 Task: Check the percentage active listings of gas furnace in the last 3 years.
Action: Mouse moved to (863, 194)
Screenshot: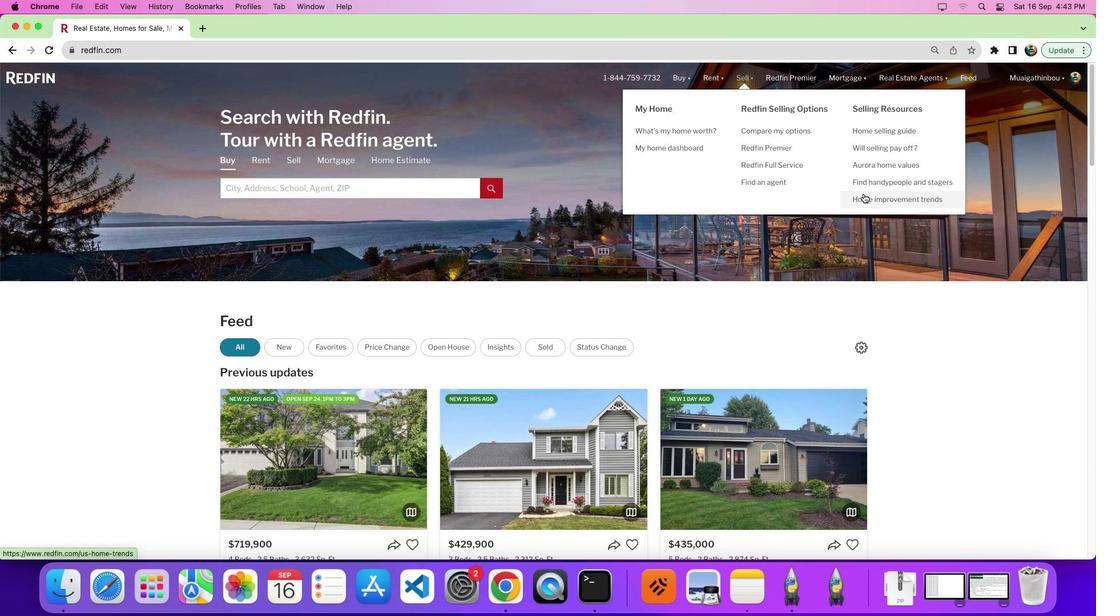 
Action: Mouse pressed left at (863, 194)
Screenshot: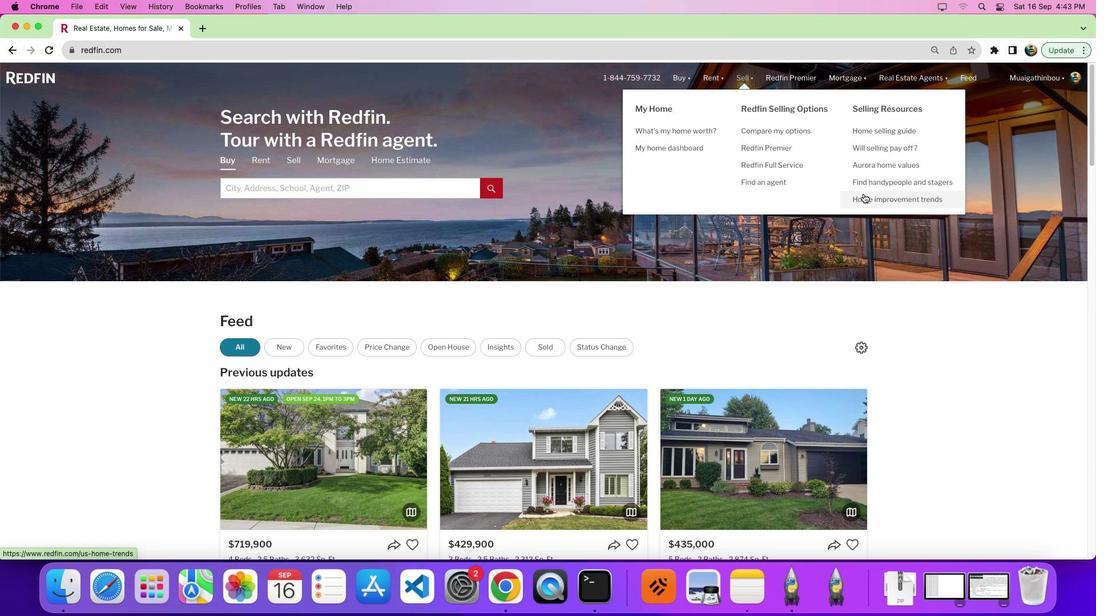 
Action: Mouse pressed left at (863, 194)
Screenshot: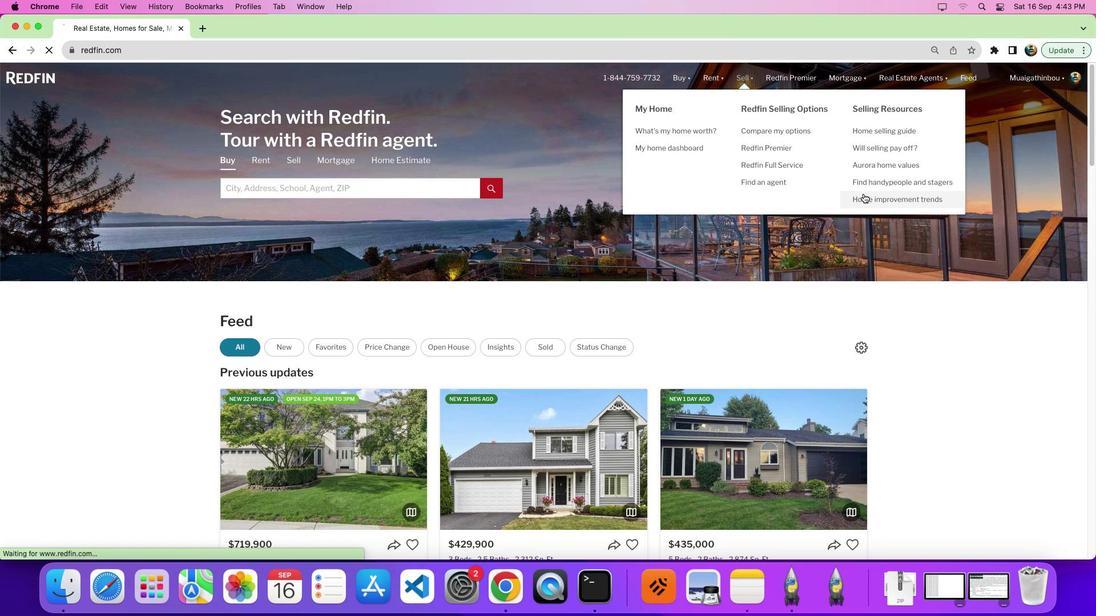 
Action: Mouse moved to (305, 218)
Screenshot: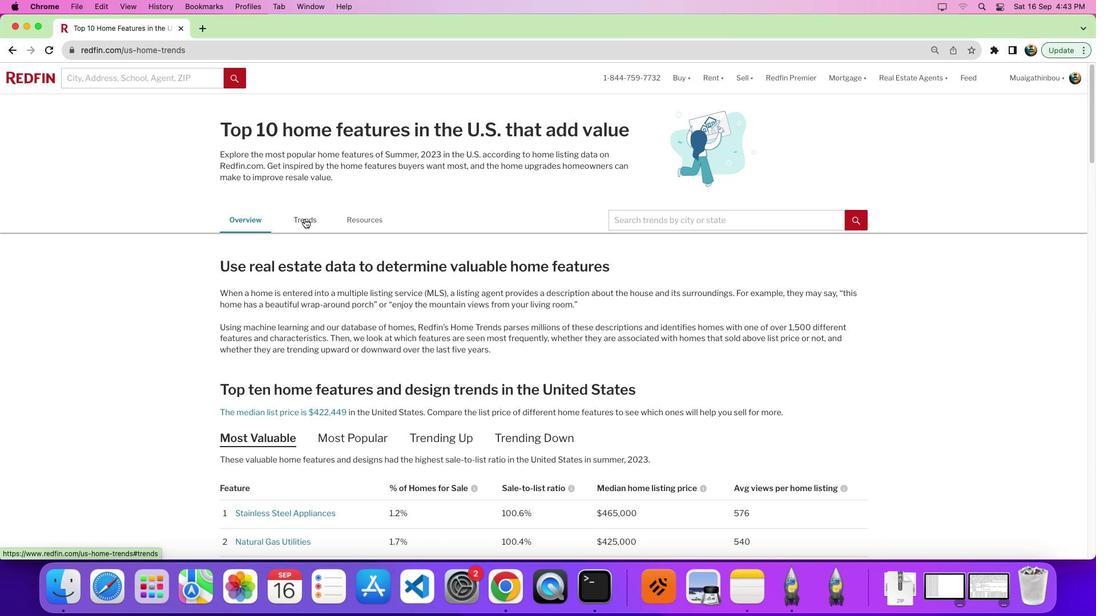 
Action: Mouse pressed left at (305, 218)
Screenshot: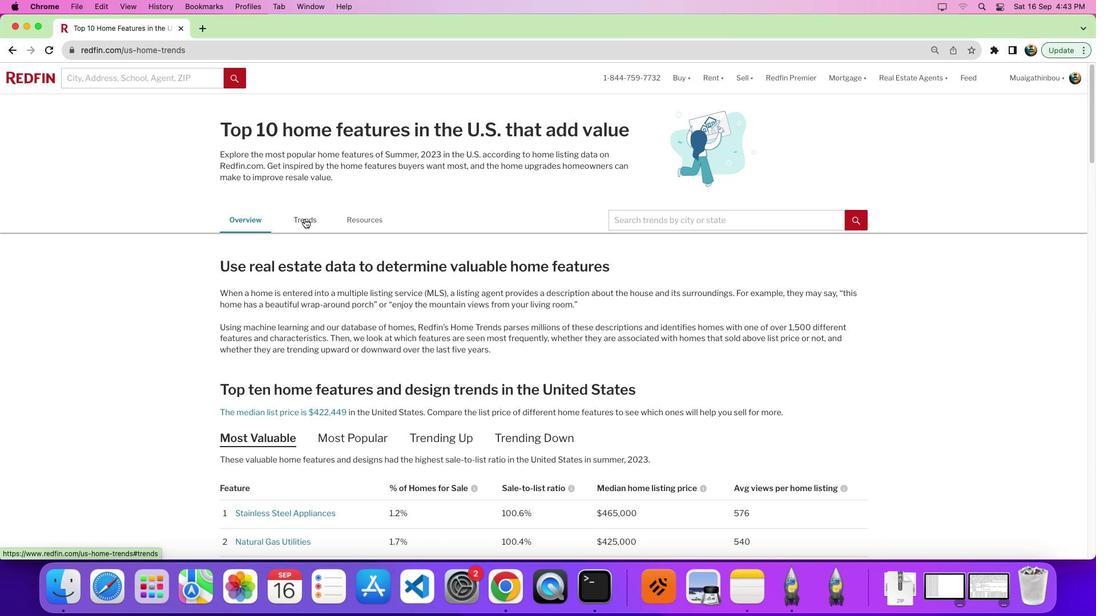 
Action: Mouse moved to (586, 305)
Screenshot: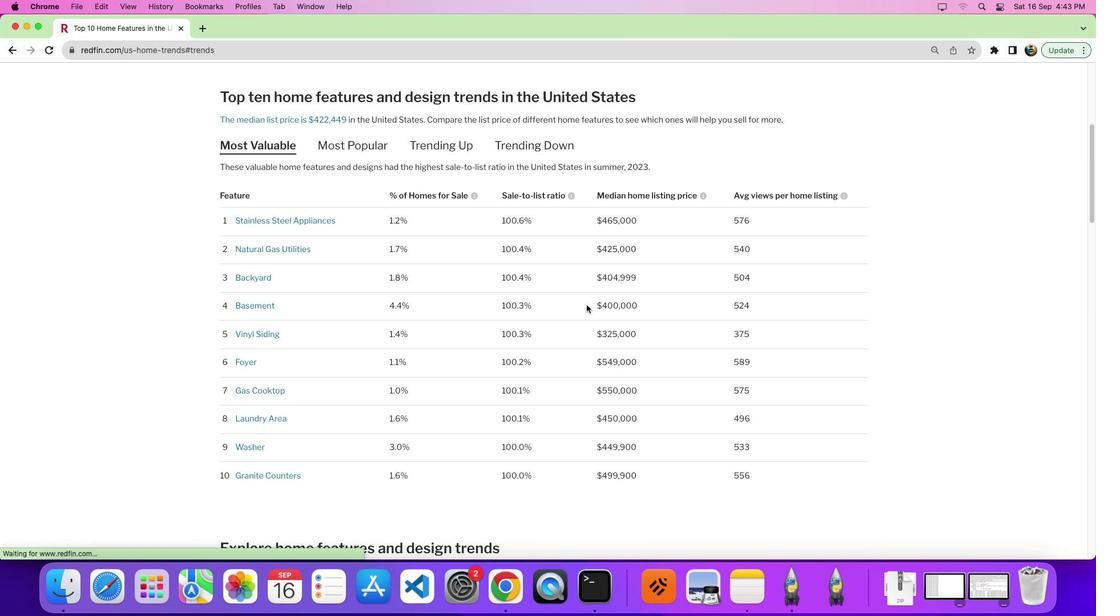 
Action: Mouse scrolled (586, 305) with delta (0, 0)
Screenshot: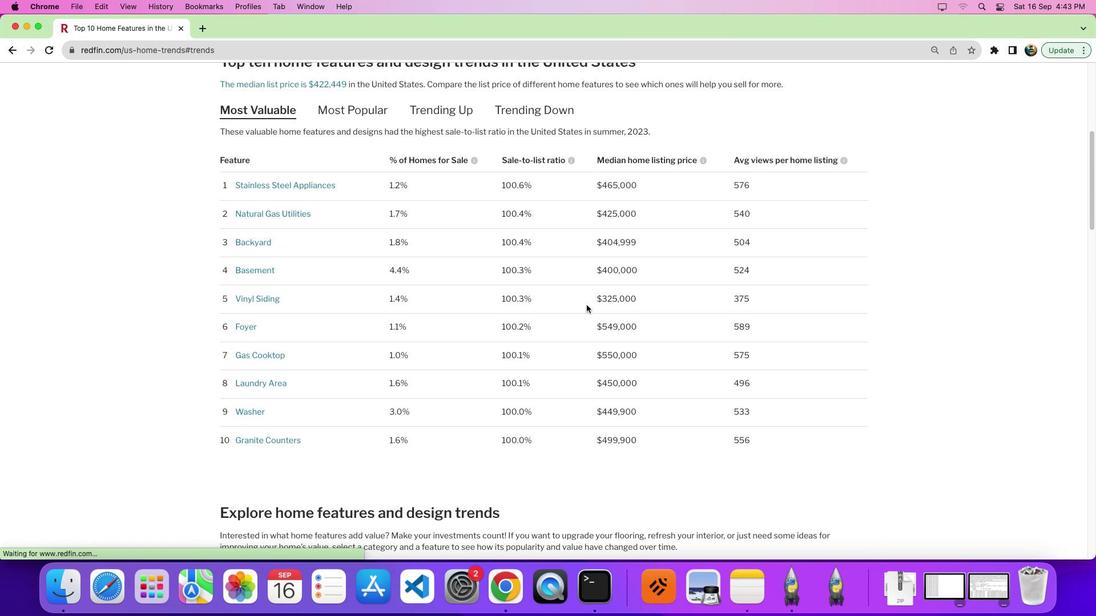 
Action: Mouse scrolled (586, 305) with delta (0, 0)
Screenshot: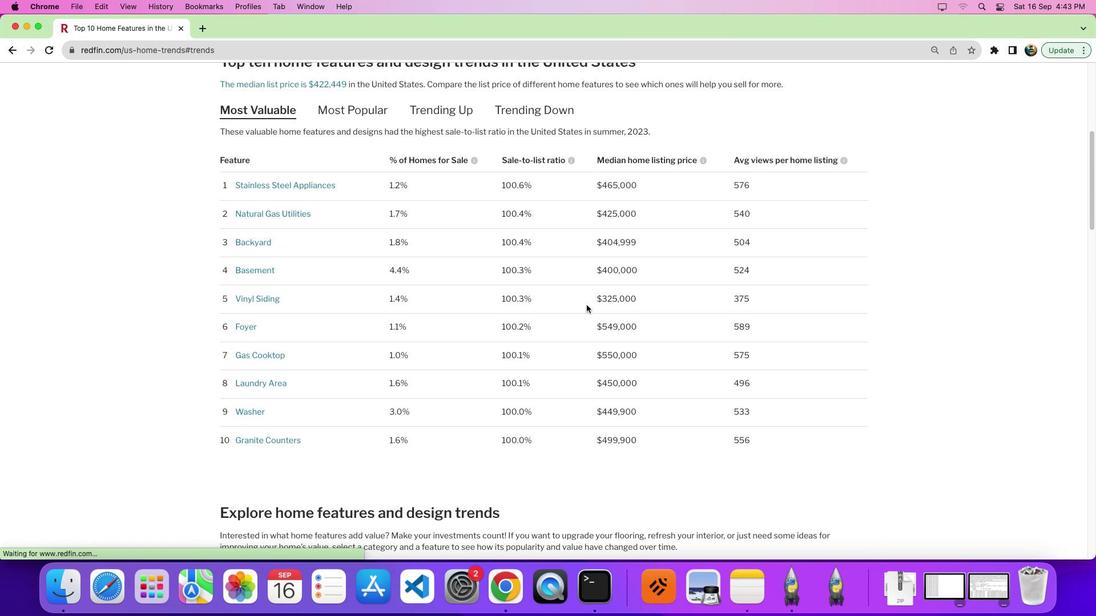 
Action: Mouse scrolled (586, 305) with delta (0, -4)
Screenshot: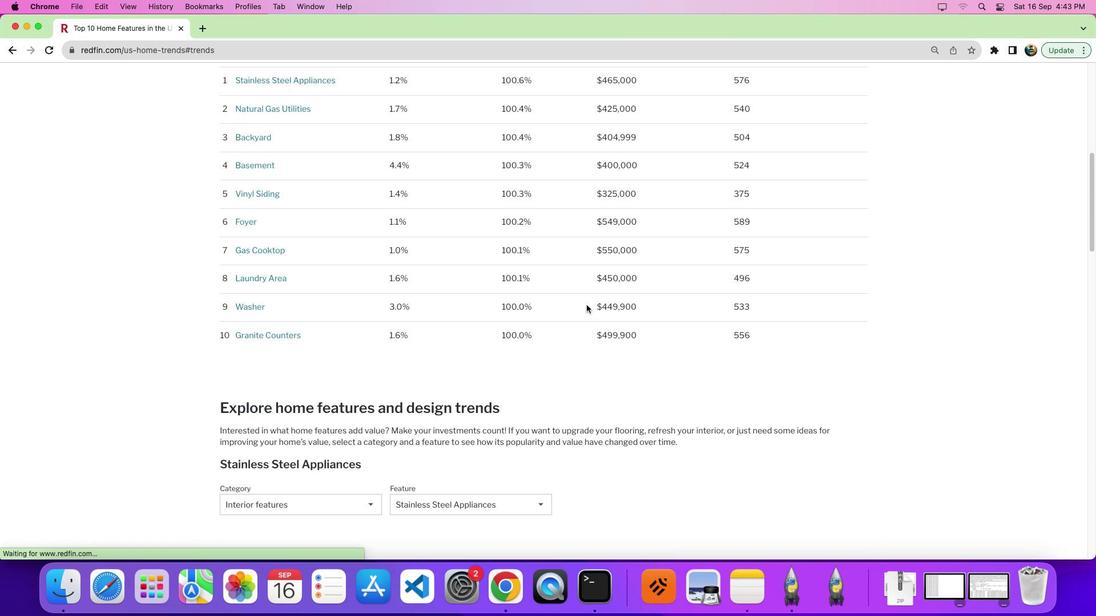 
Action: Mouse moved to (587, 305)
Screenshot: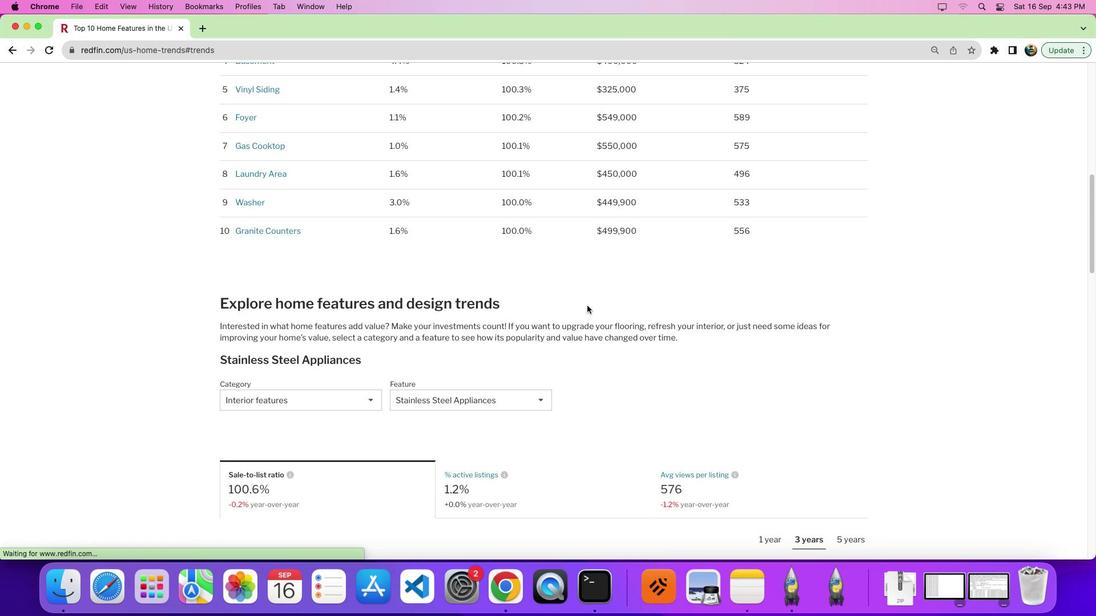 
Action: Mouse scrolled (587, 305) with delta (0, 0)
Screenshot: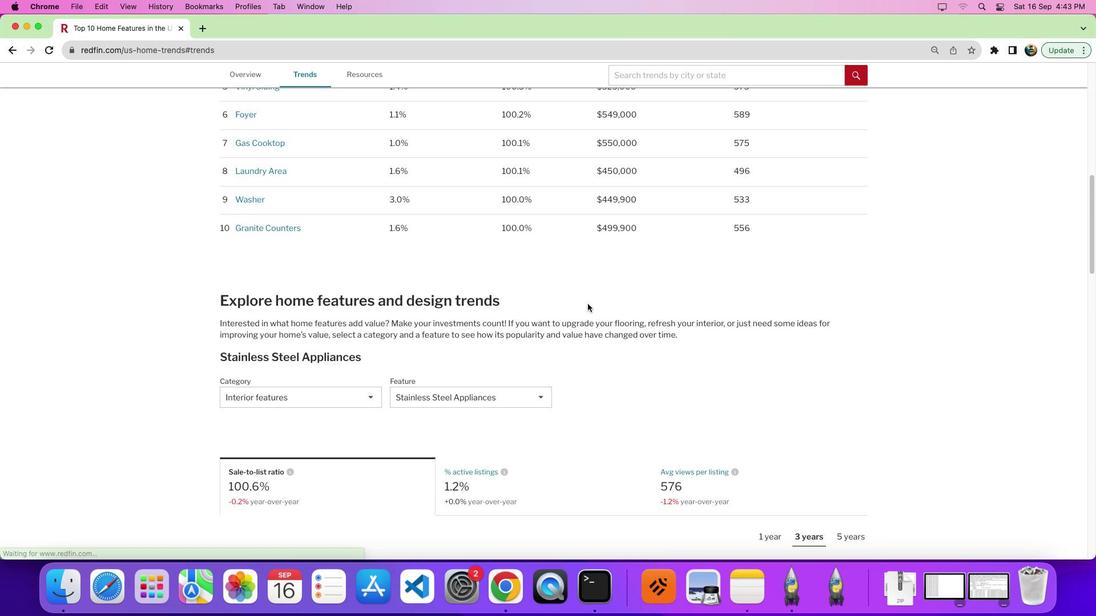 
Action: Mouse scrolled (587, 305) with delta (0, 0)
Screenshot: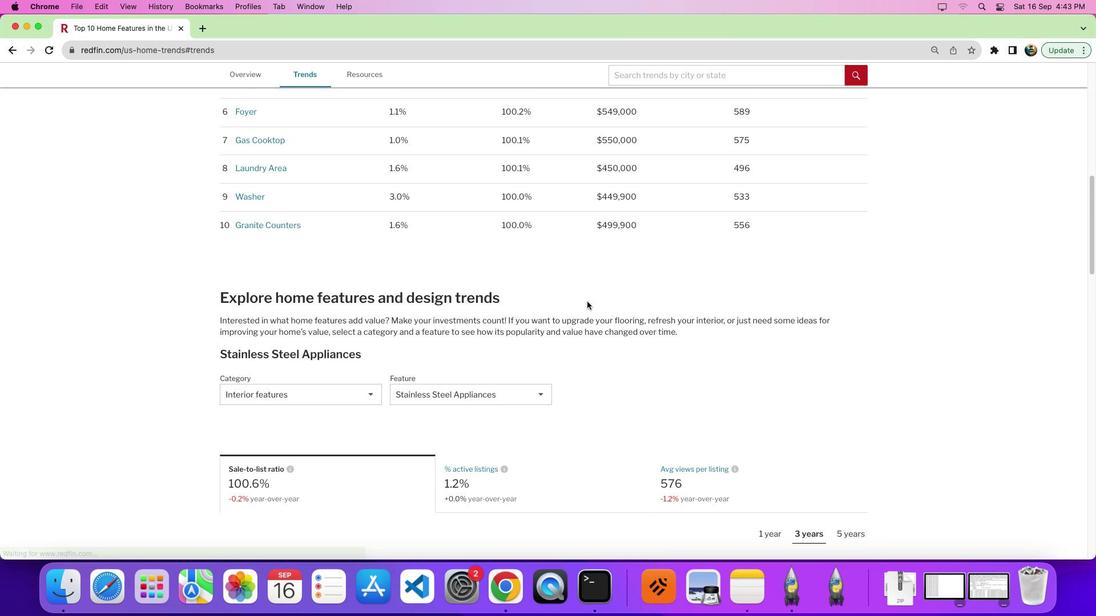 
Action: Mouse moved to (587, 303)
Screenshot: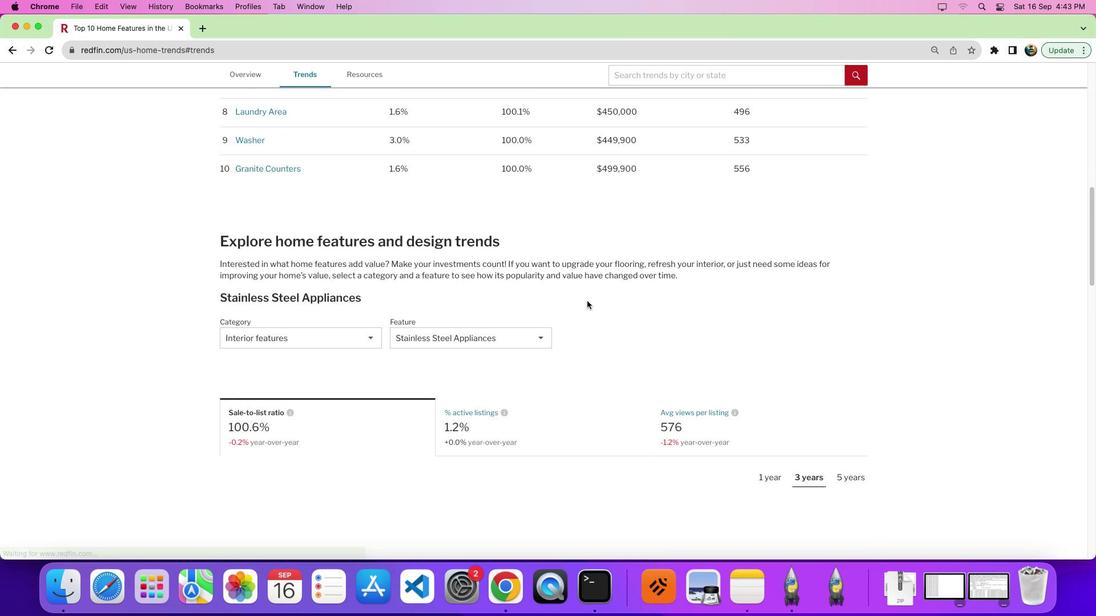 
Action: Mouse scrolled (587, 303) with delta (0, -3)
Screenshot: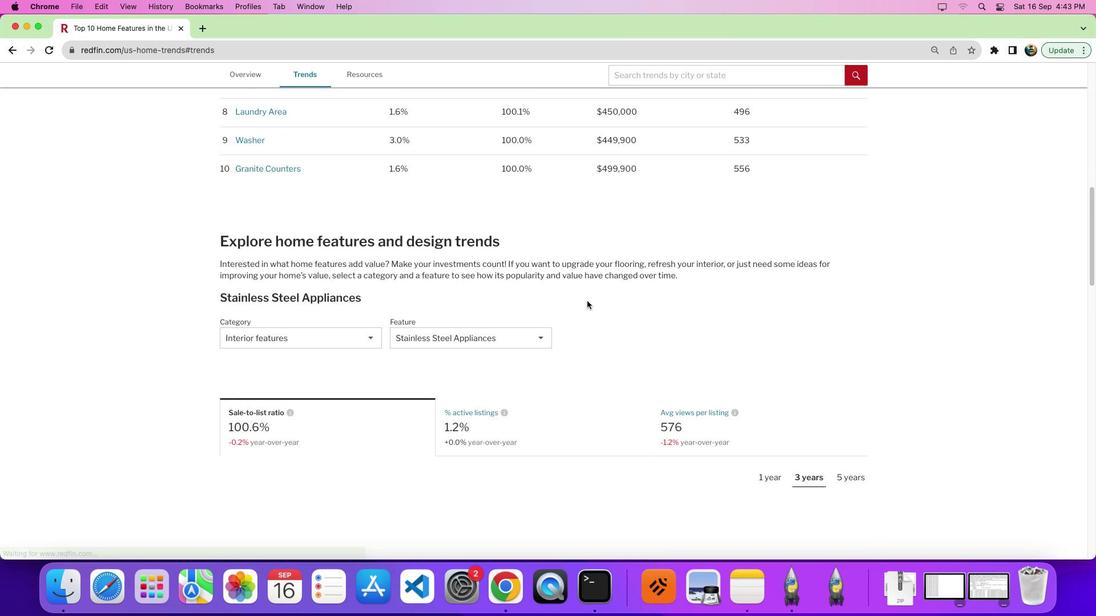 
Action: Mouse moved to (500, 298)
Screenshot: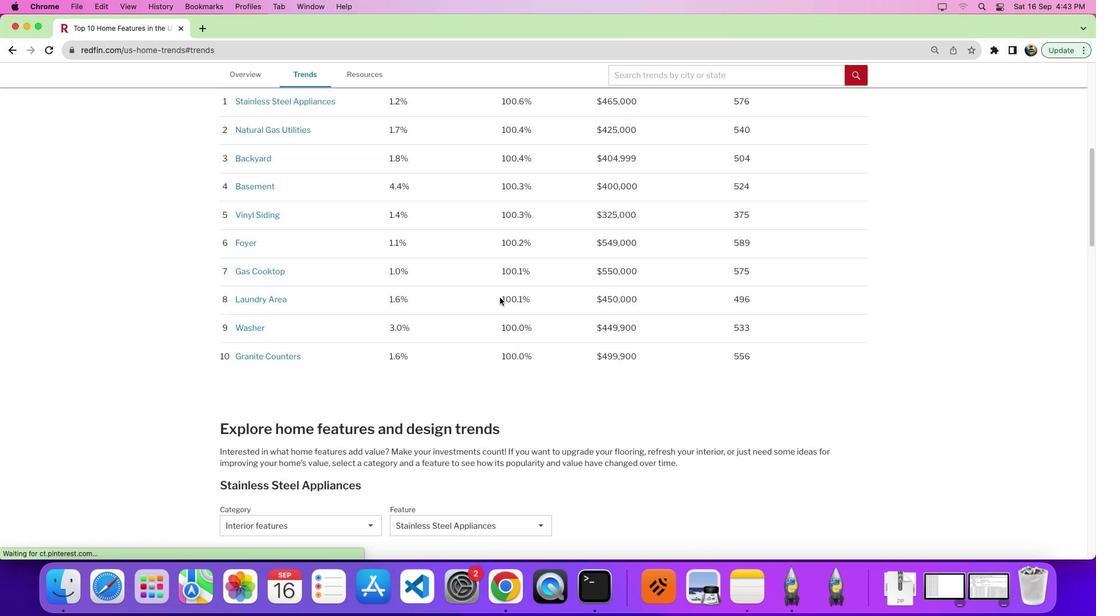 
Action: Mouse scrolled (500, 298) with delta (0, 0)
Screenshot: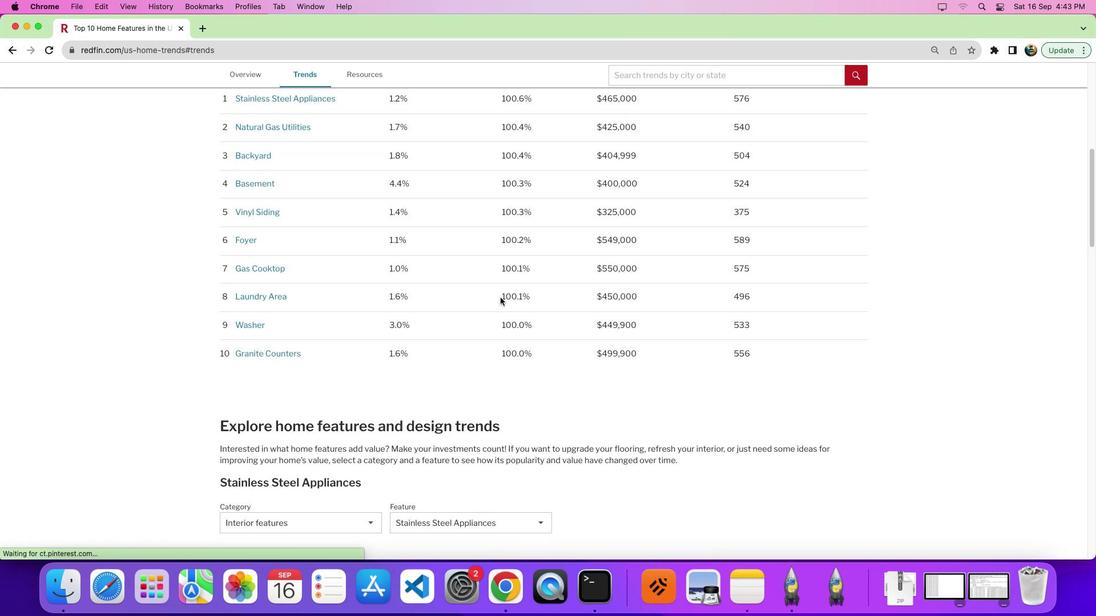 
Action: Mouse scrolled (500, 298) with delta (0, 0)
Screenshot: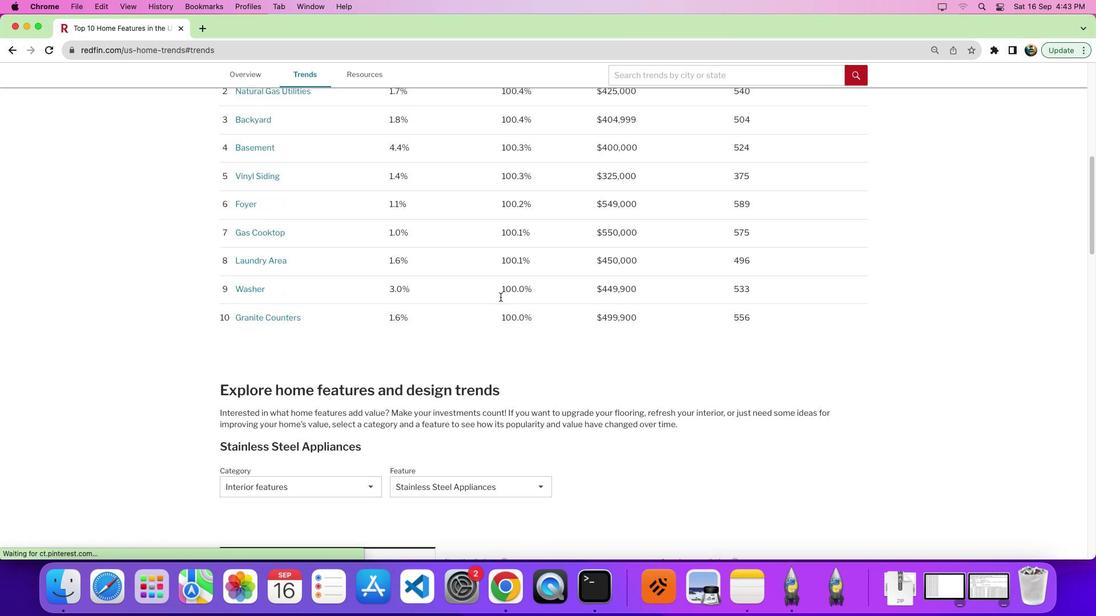 
Action: Mouse scrolled (500, 298) with delta (0, -4)
Screenshot: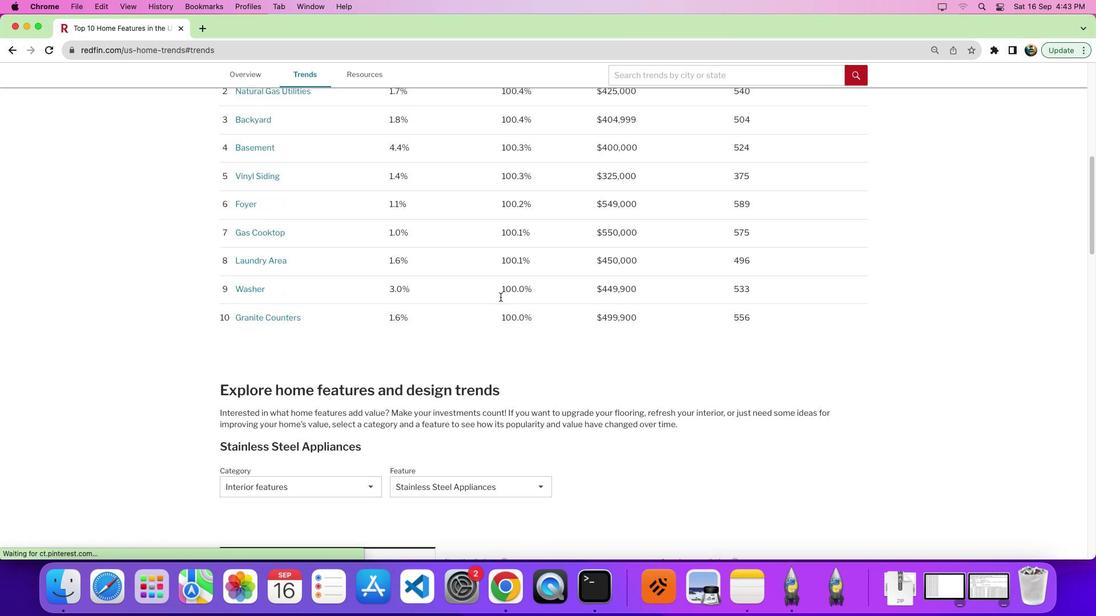 
Action: Mouse moved to (500, 297)
Screenshot: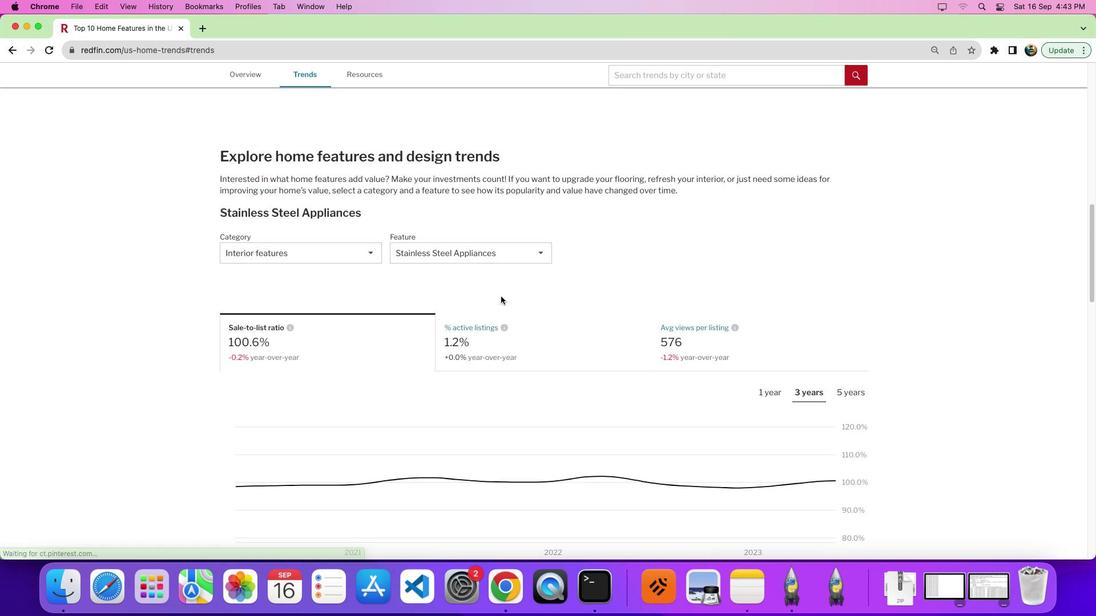 
Action: Mouse scrolled (500, 297) with delta (0, -6)
Screenshot: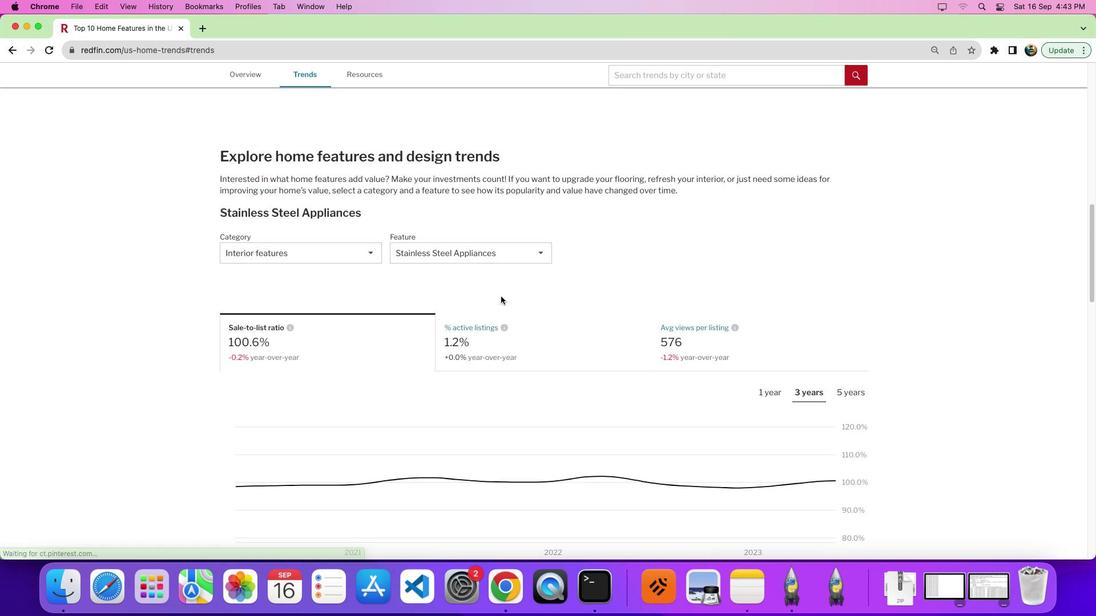 
Action: Mouse moved to (516, 289)
Screenshot: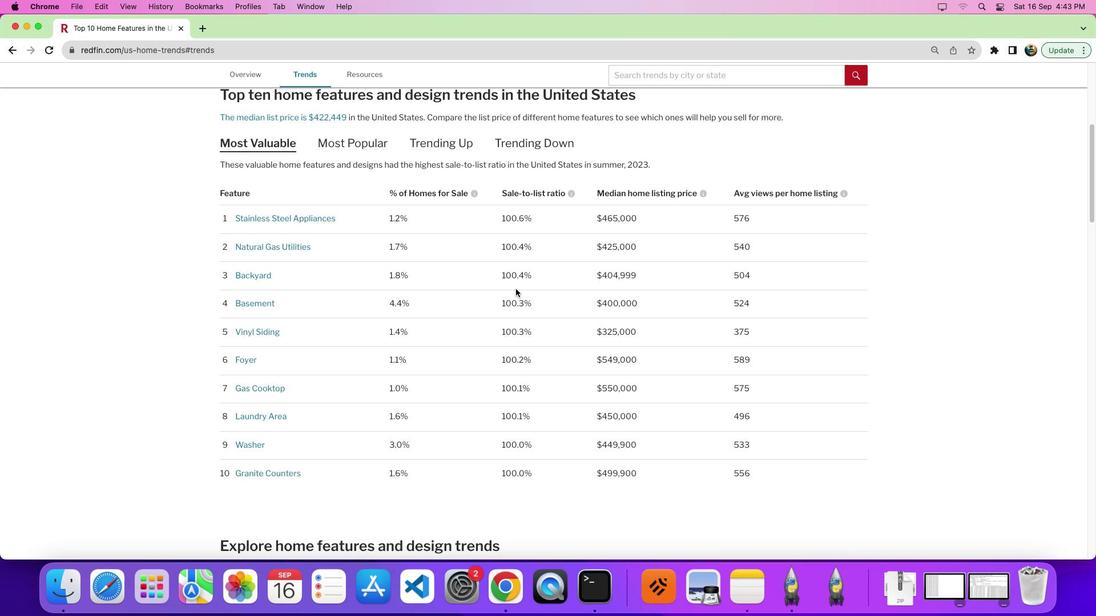 
Action: Mouse scrolled (516, 289) with delta (0, 0)
Screenshot: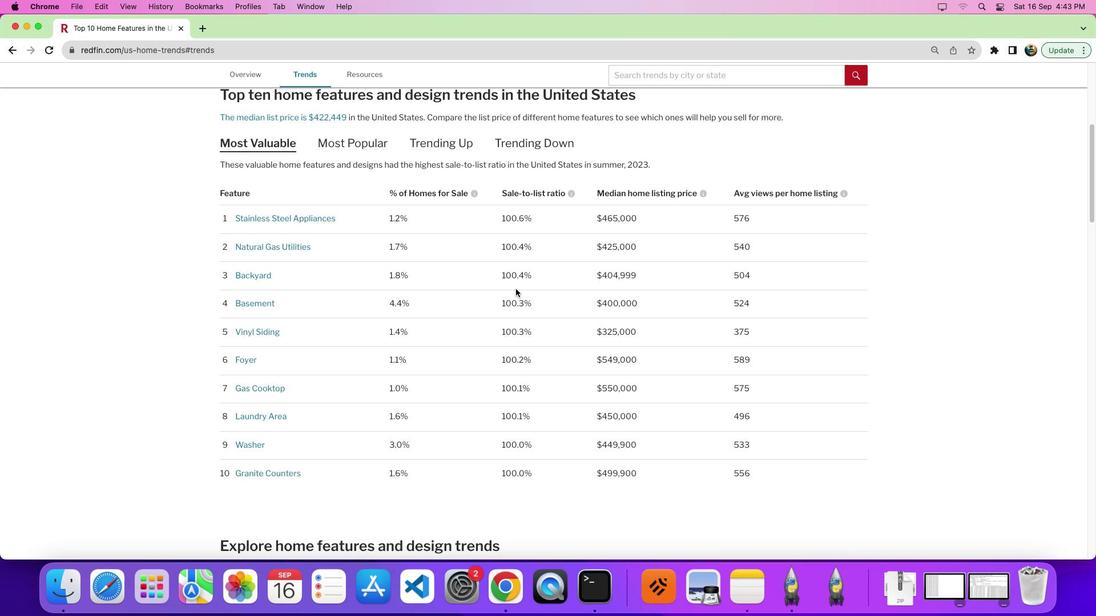 
Action: Mouse moved to (516, 289)
Screenshot: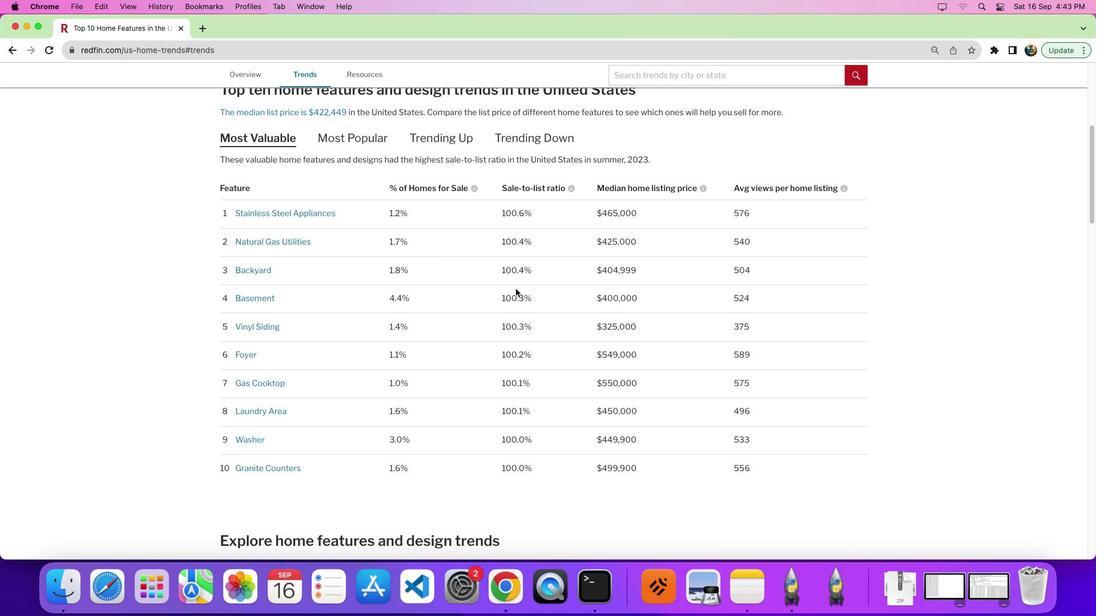 
Action: Mouse scrolled (516, 289) with delta (0, 0)
Screenshot: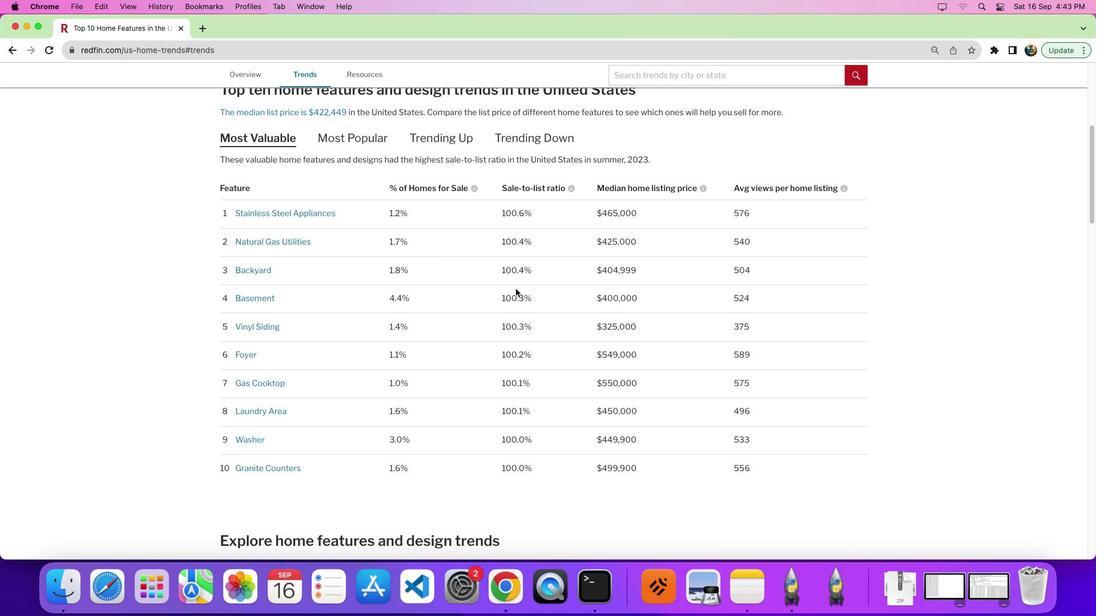 
Action: Mouse moved to (516, 289)
Screenshot: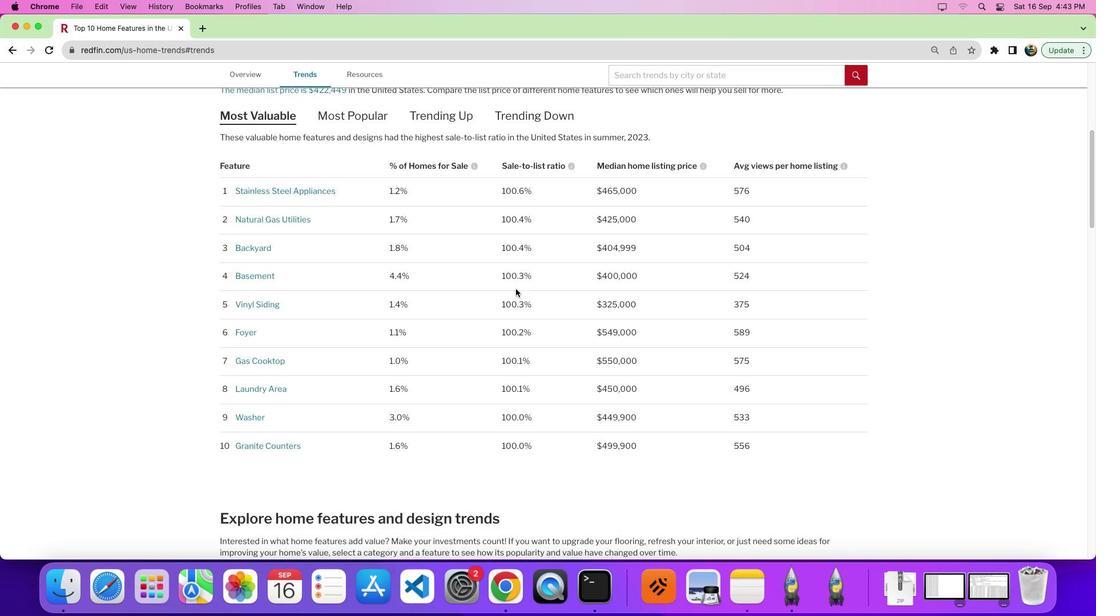 
Action: Mouse scrolled (516, 289) with delta (0, -1)
Screenshot: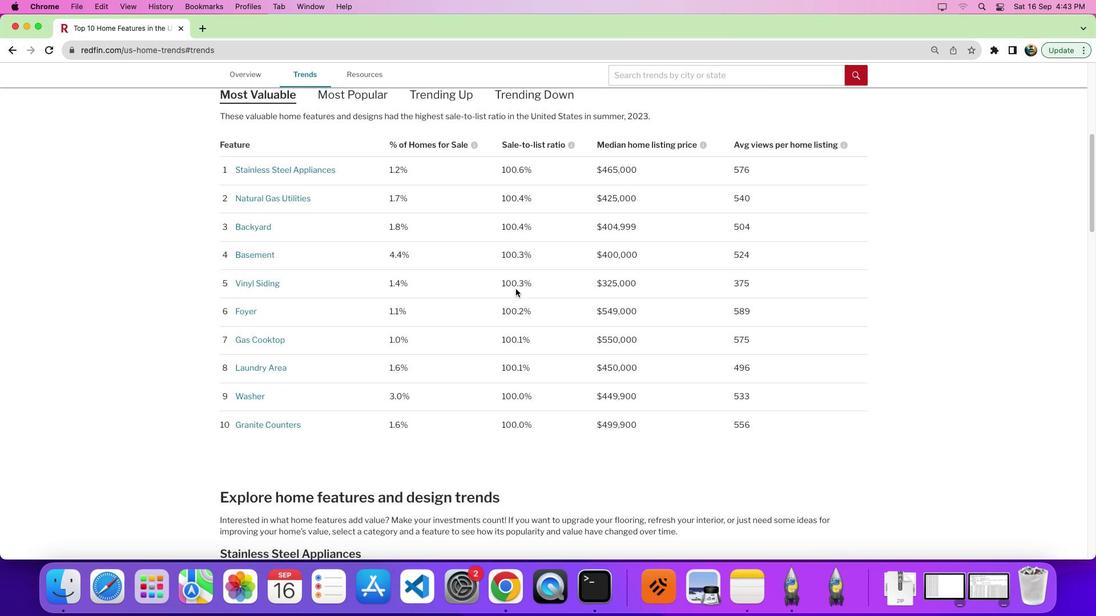 
Action: Mouse scrolled (516, 289) with delta (0, 0)
Screenshot: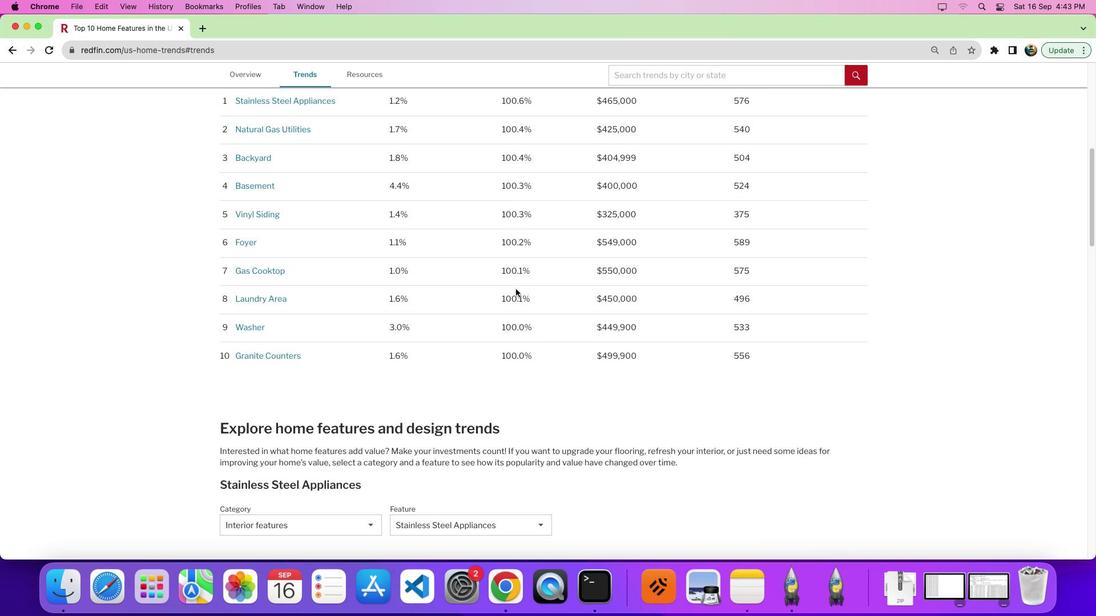 
Action: Mouse scrolled (516, 289) with delta (0, 0)
Screenshot: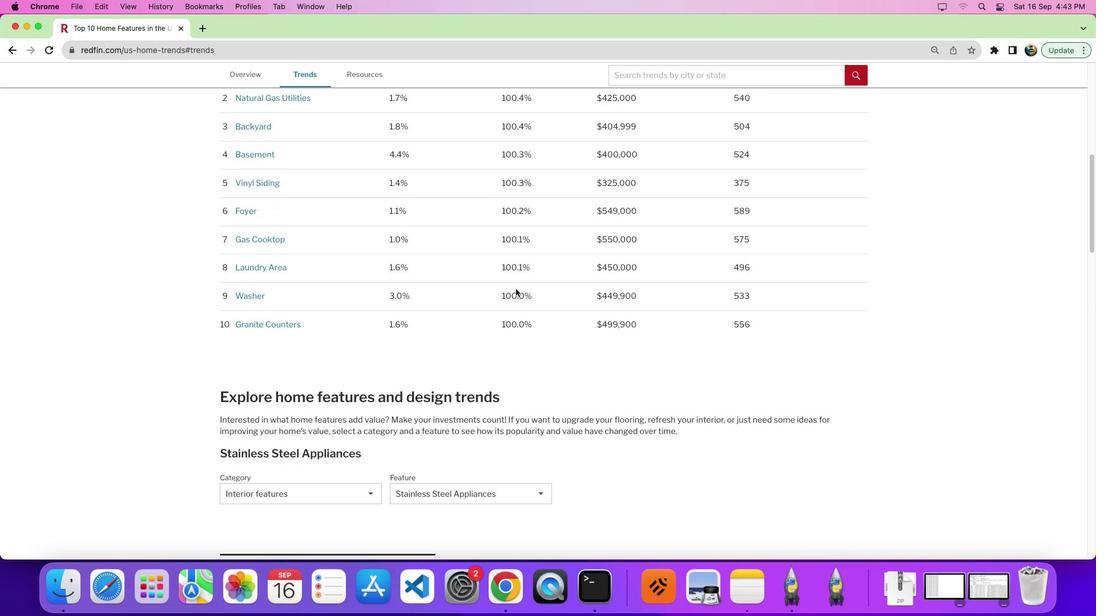
Action: Mouse scrolled (516, 289) with delta (0, -3)
Screenshot: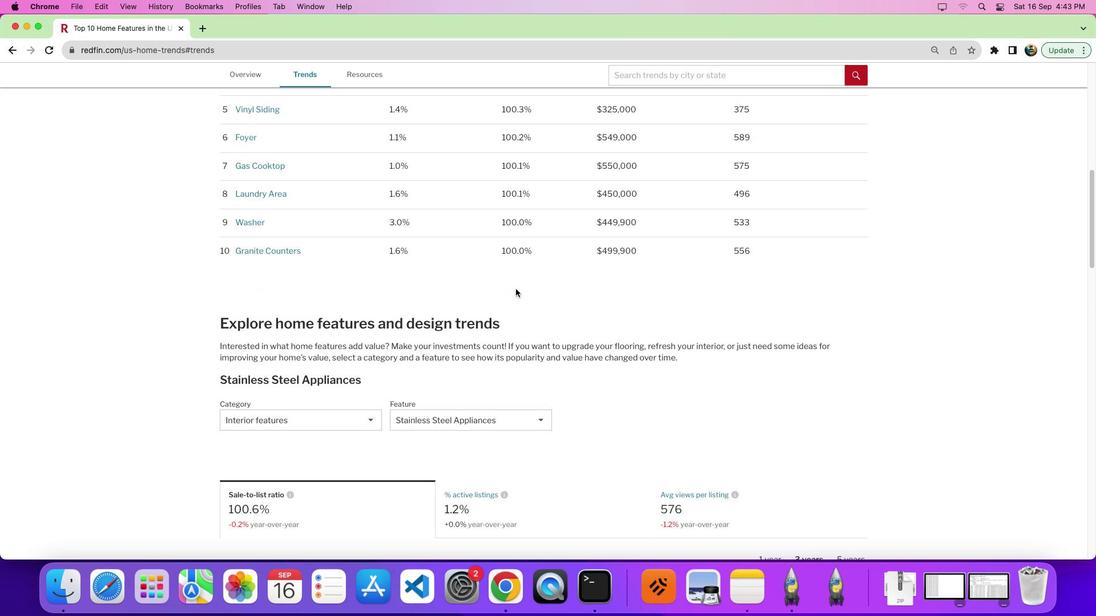 
Action: Mouse moved to (500, 329)
Screenshot: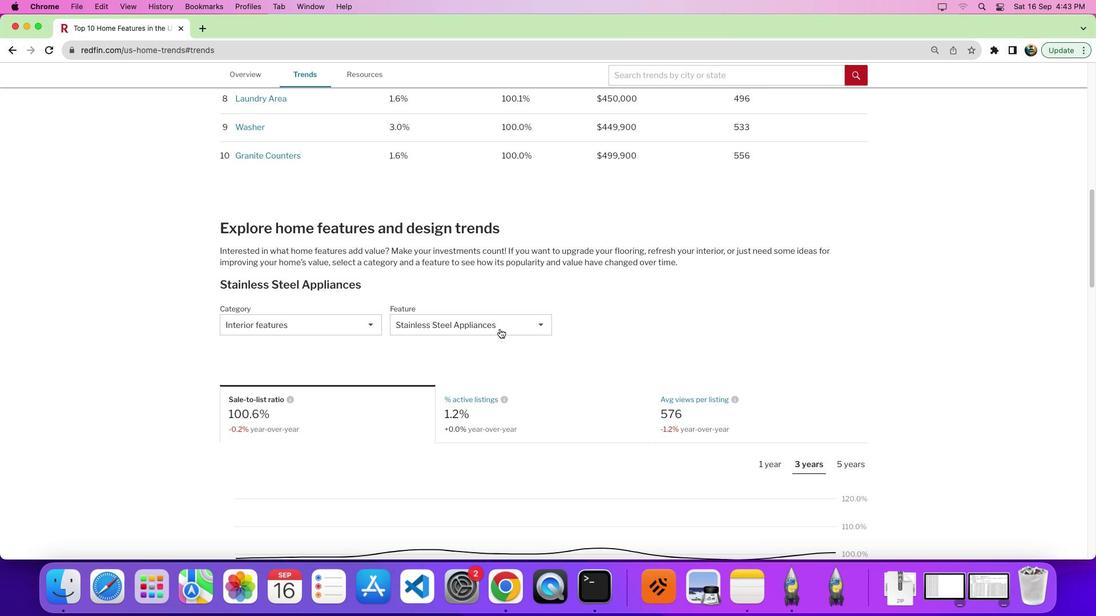 
Action: Mouse pressed left at (500, 329)
Screenshot: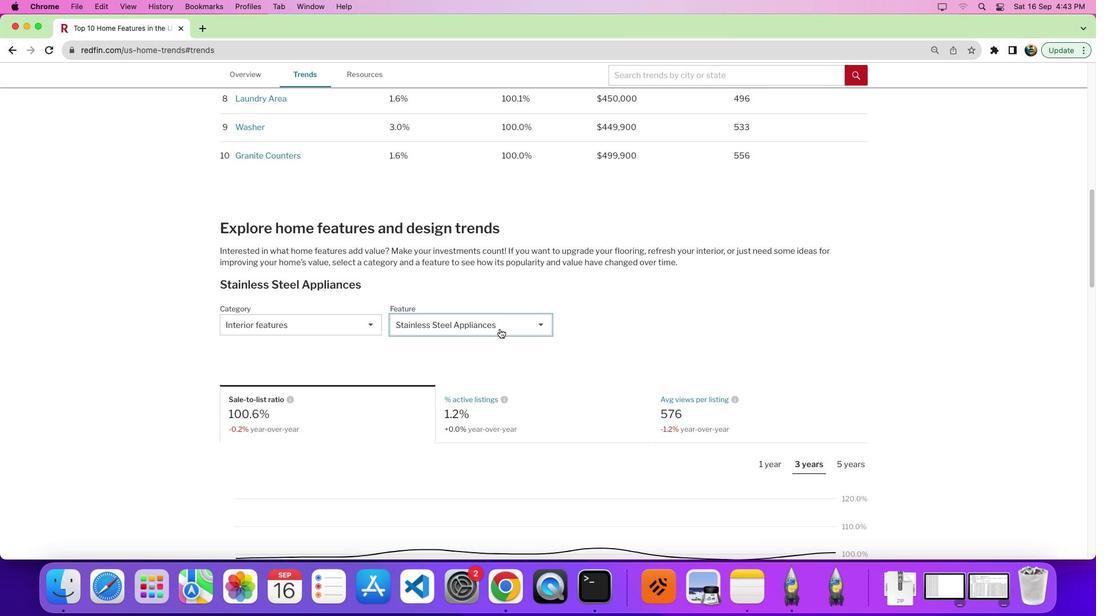 
Action: Mouse moved to (548, 421)
Screenshot: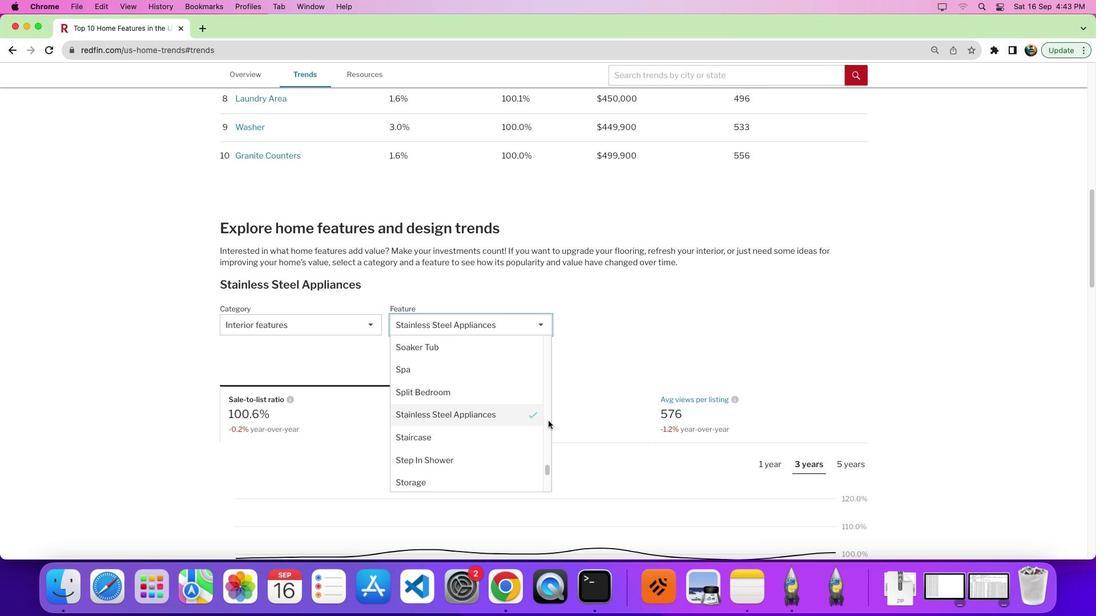 
Action: Mouse pressed left at (548, 421)
Screenshot: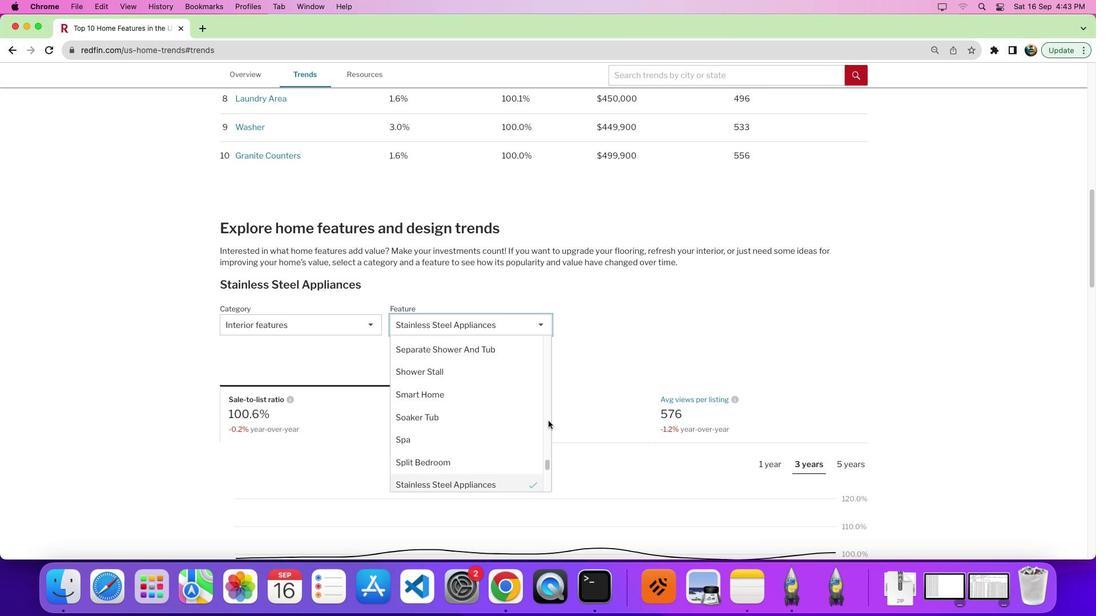 
Action: Mouse moved to (446, 362)
Screenshot: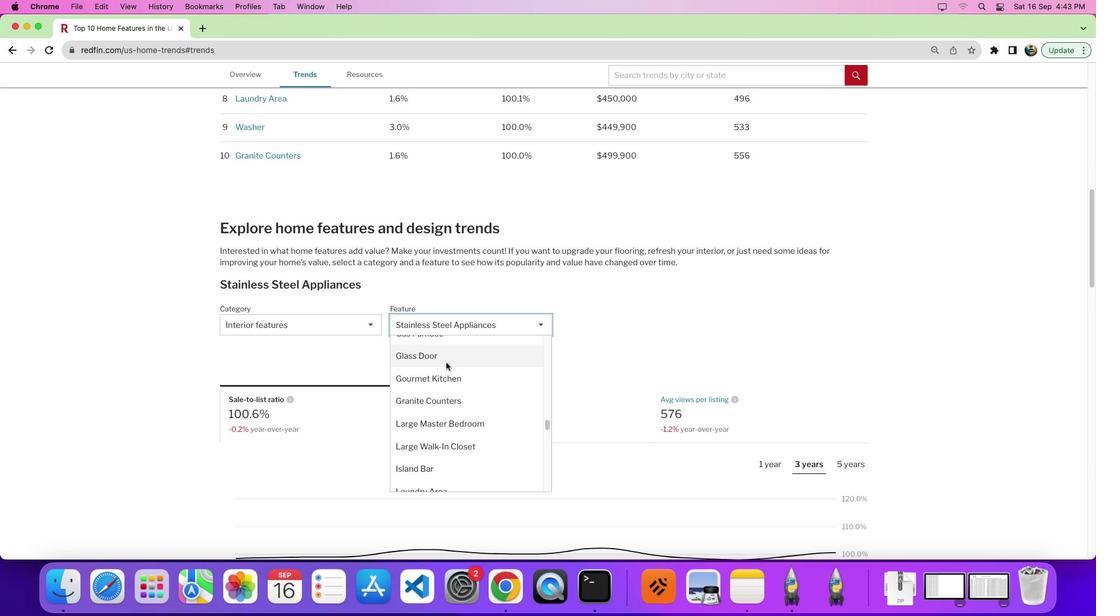 
Action: Mouse scrolled (446, 362) with delta (0, 0)
Screenshot: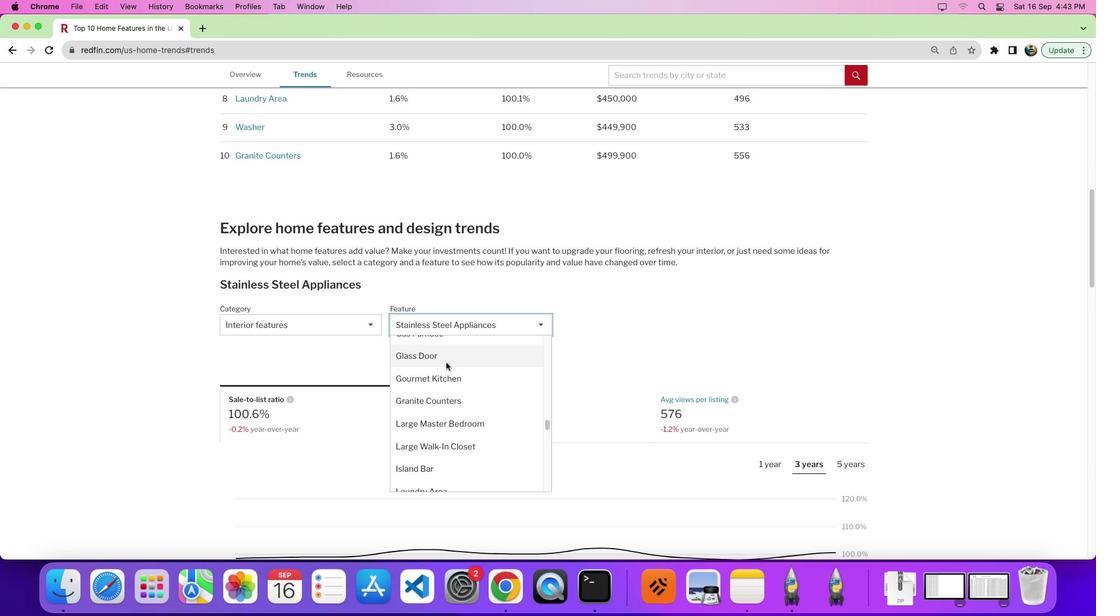 
Action: Mouse scrolled (446, 362) with delta (0, 0)
Screenshot: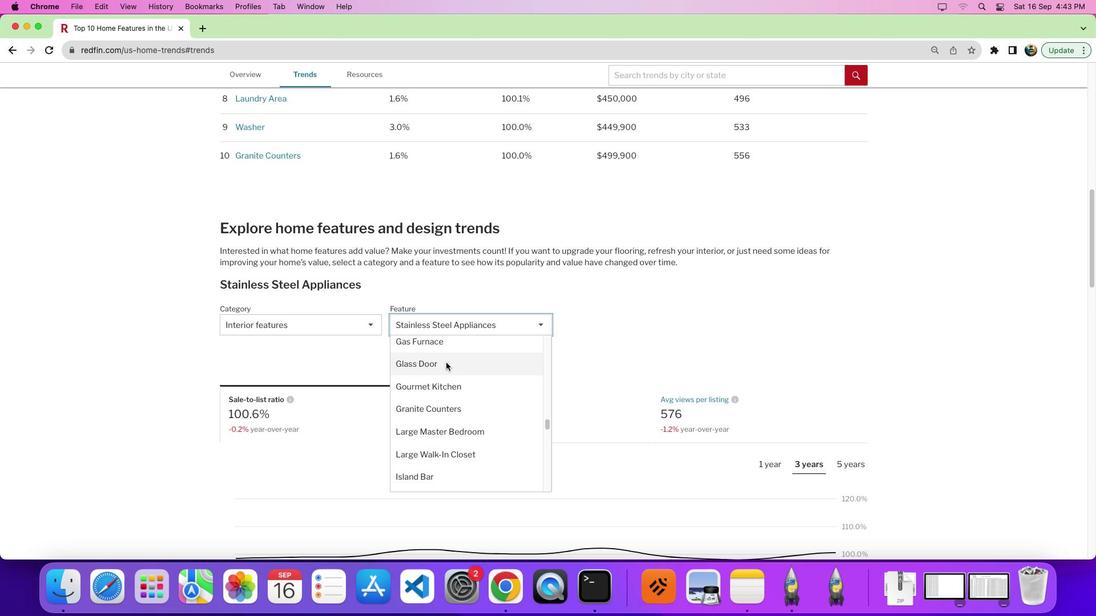 
Action: Mouse moved to (448, 373)
Screenshot: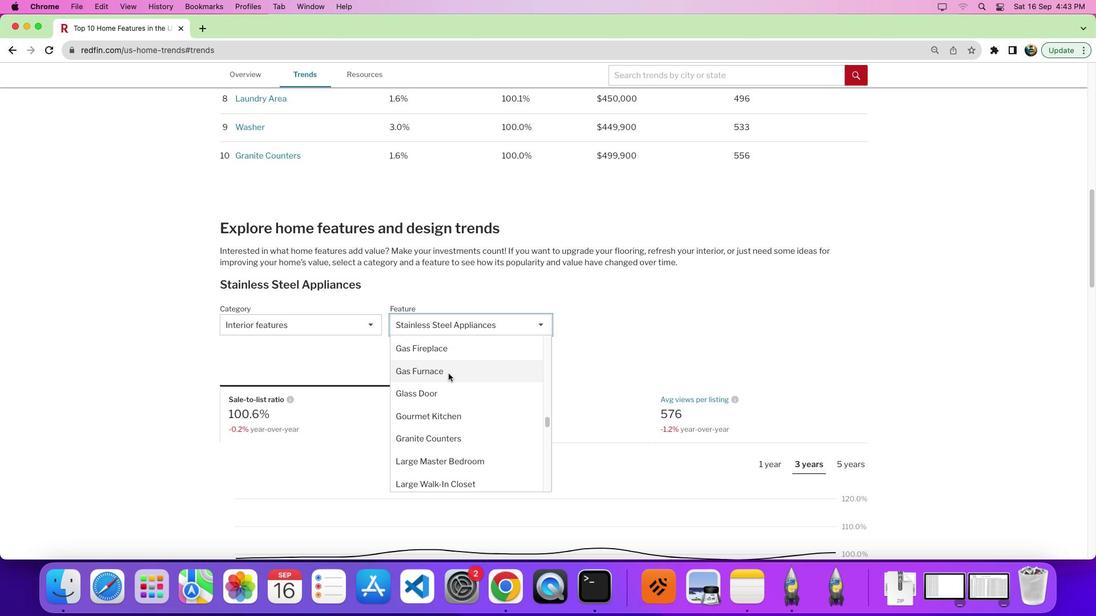 
Action: Mouse scrolled (448, 373) with delta (0, 0)
Screenshot: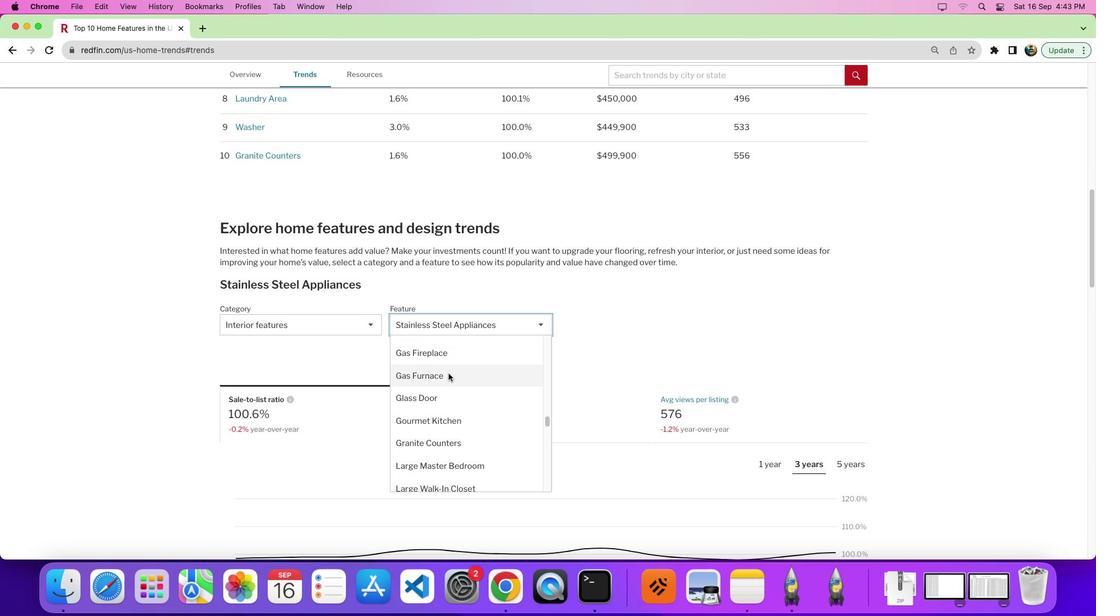 
Action: Mouse scrolled (448, 373) with delta (0, 0)
Screenshot: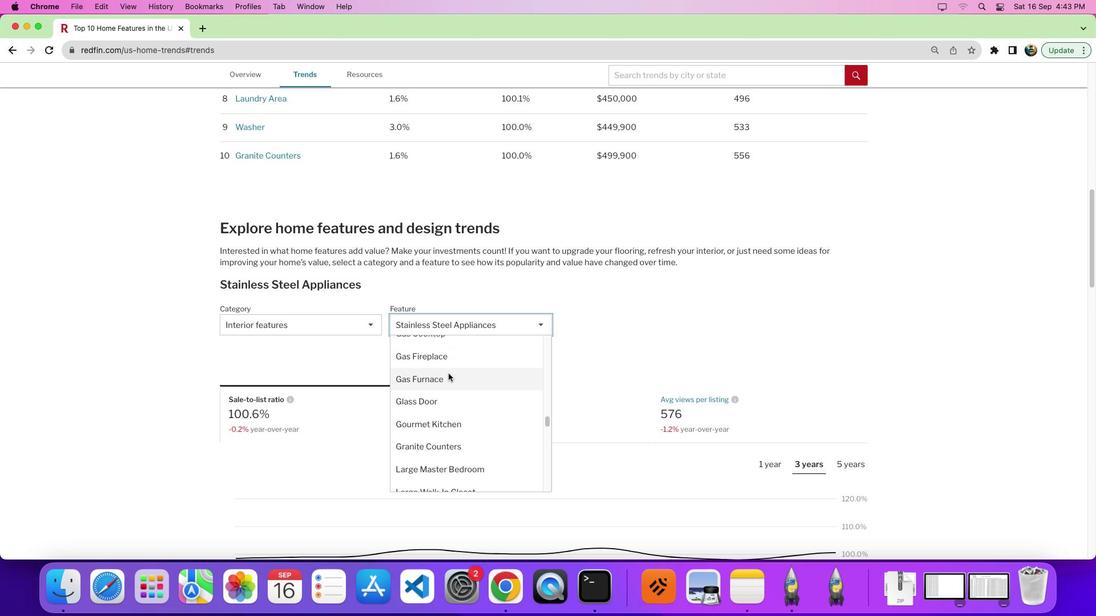 
Action: Mouse moved to (449, 403)
Screenshot: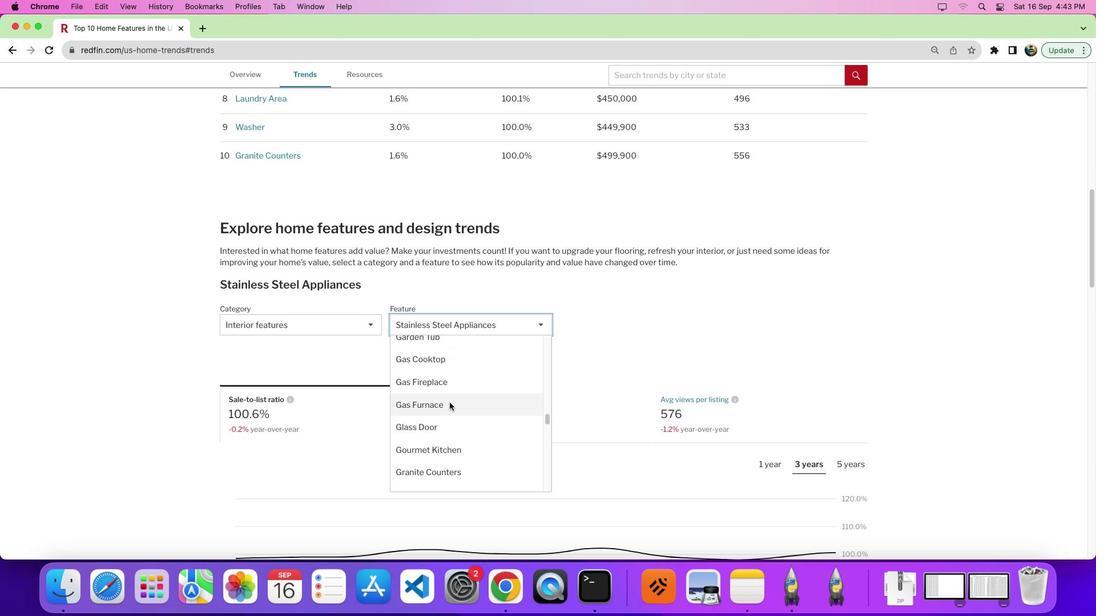 
Action: Mouse pressed left at (449, 403)
Screenshot: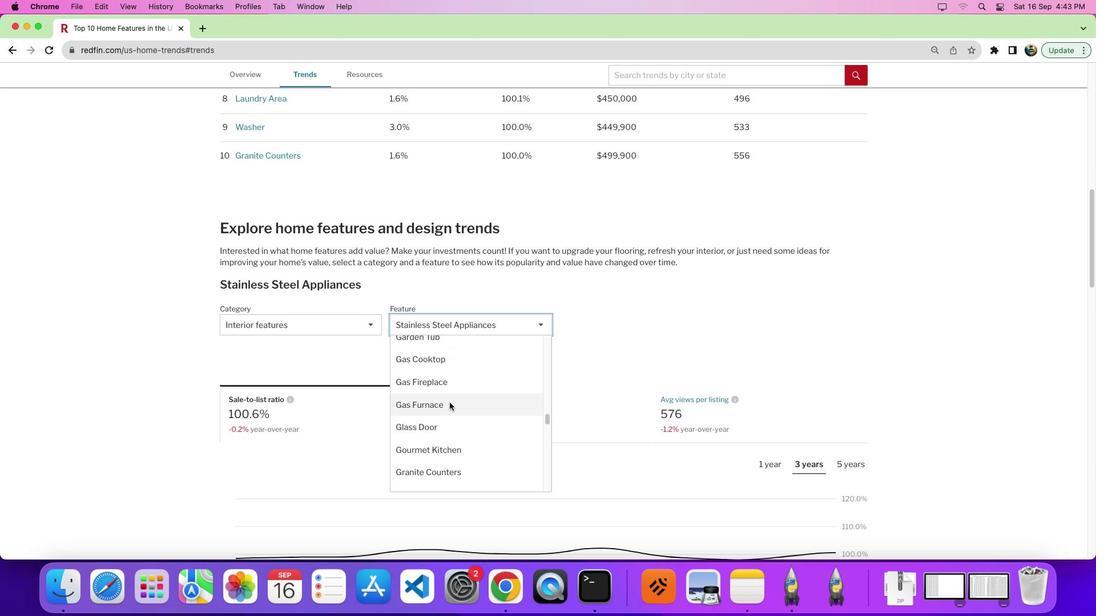 
Action: Mouse moved to (594, 343)
Screenshot: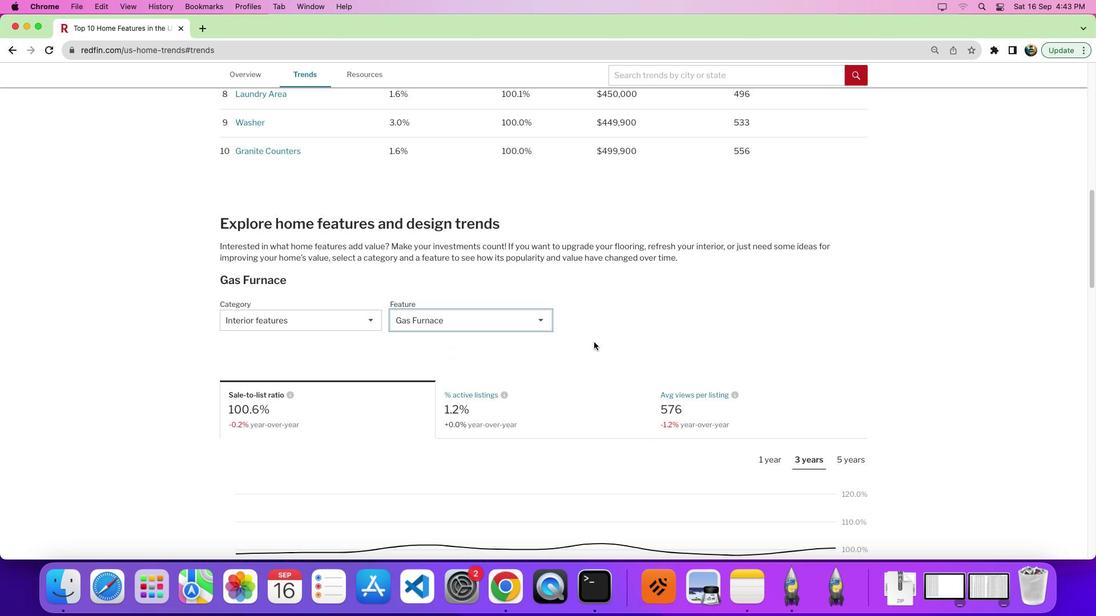 
Action: Mouse scrolled (594, 343) with delta (0, 0)
Screenshot: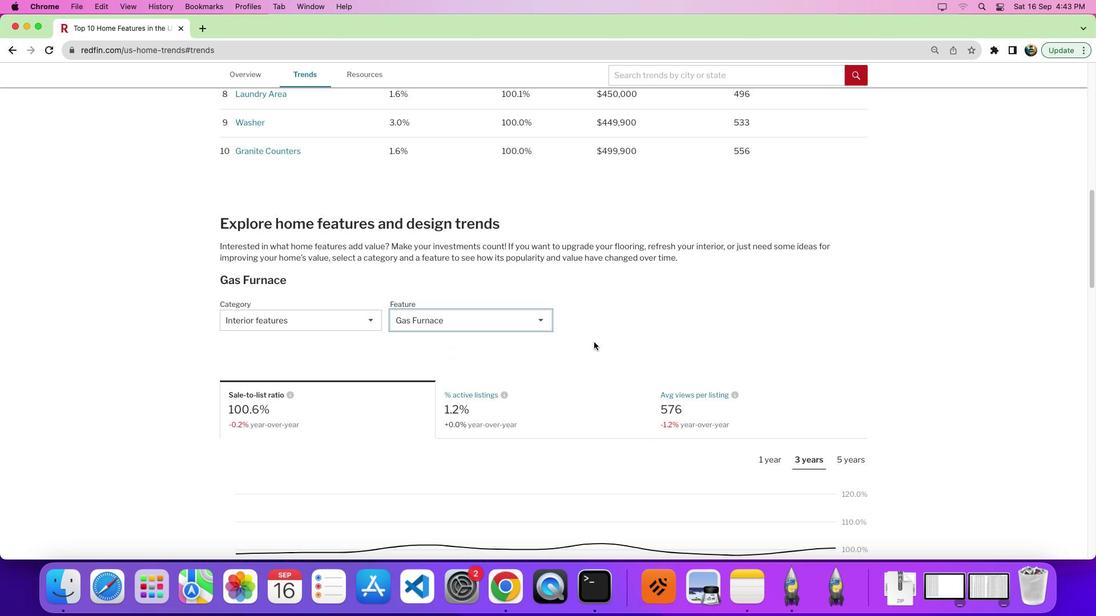 
Action: Mouse moved to (594, 342)
Screenshot: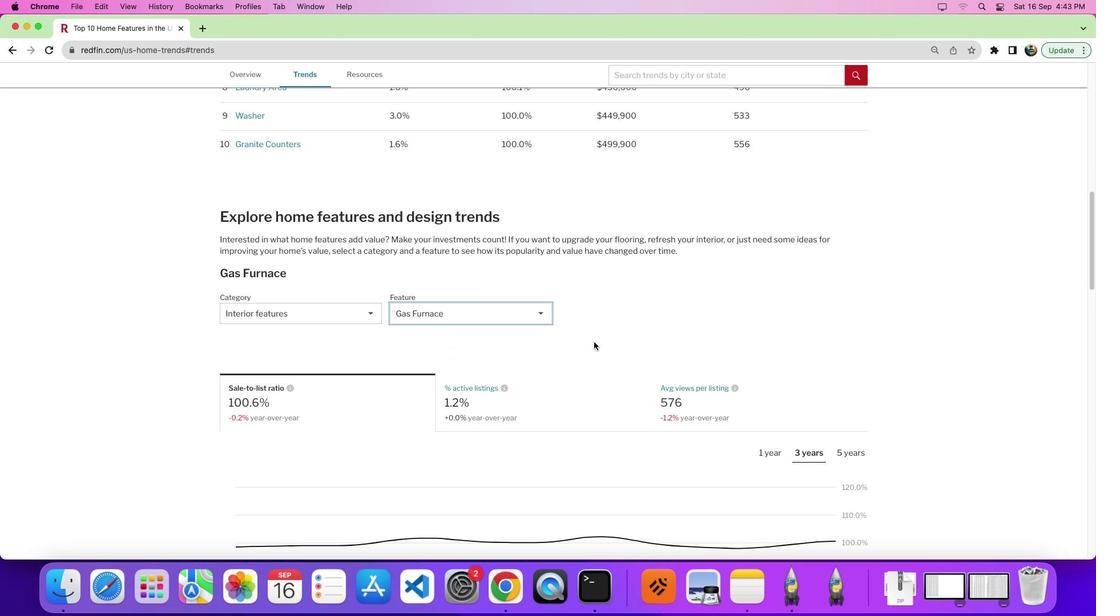 
Action: Mouse scrolled (594, 342) with delta (0, 0)
Screenshot: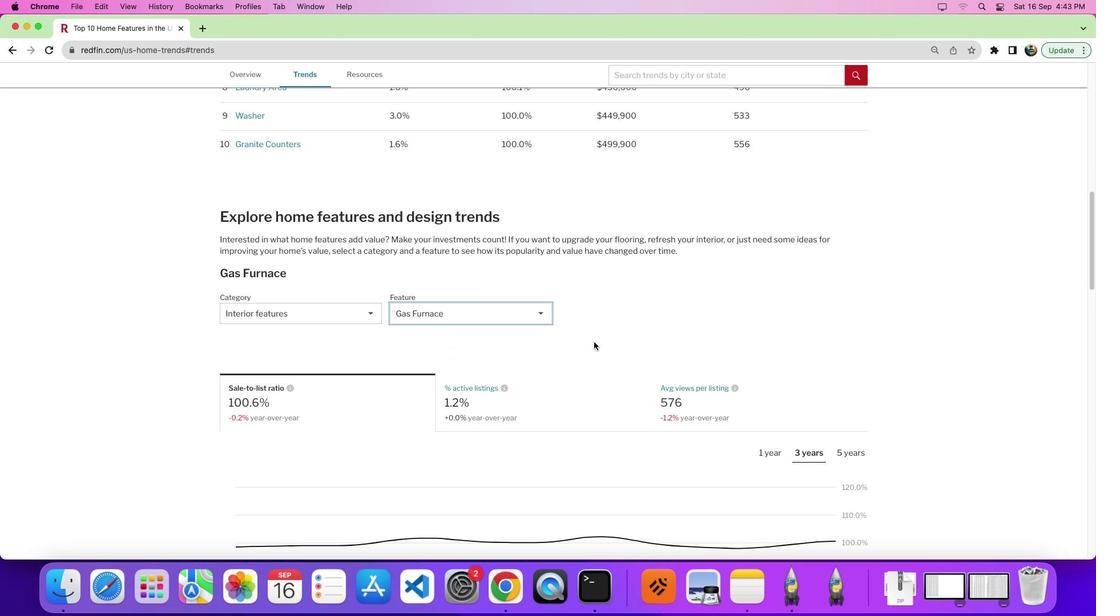 
Action: Mouse scrolled (594, 342) with delta (0, 0)
Screenshot: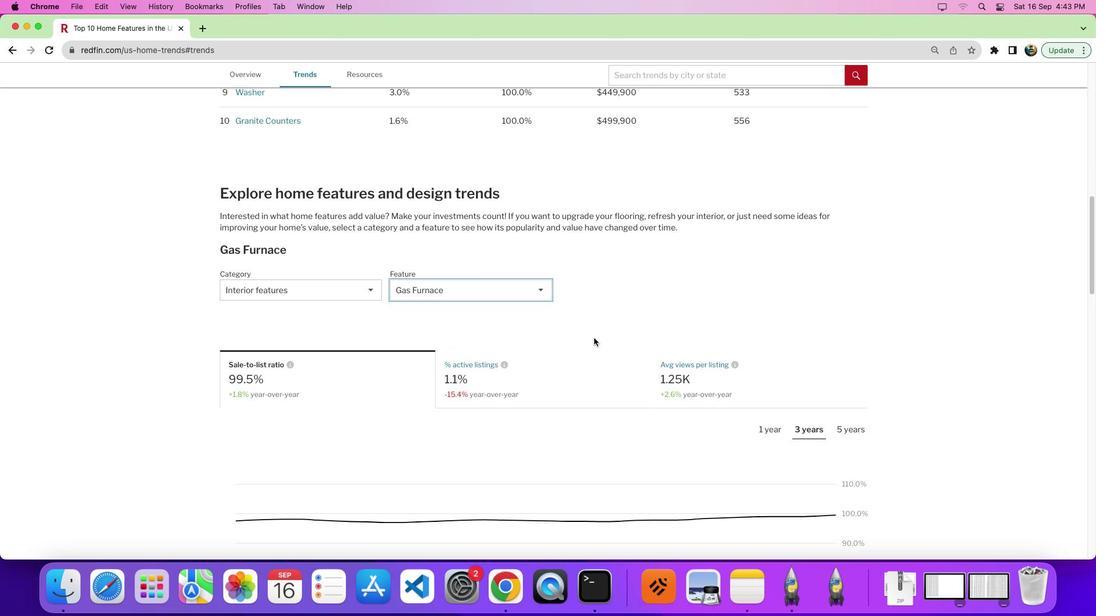 
Action: Mouse moved to (594, 338)
Screenshot: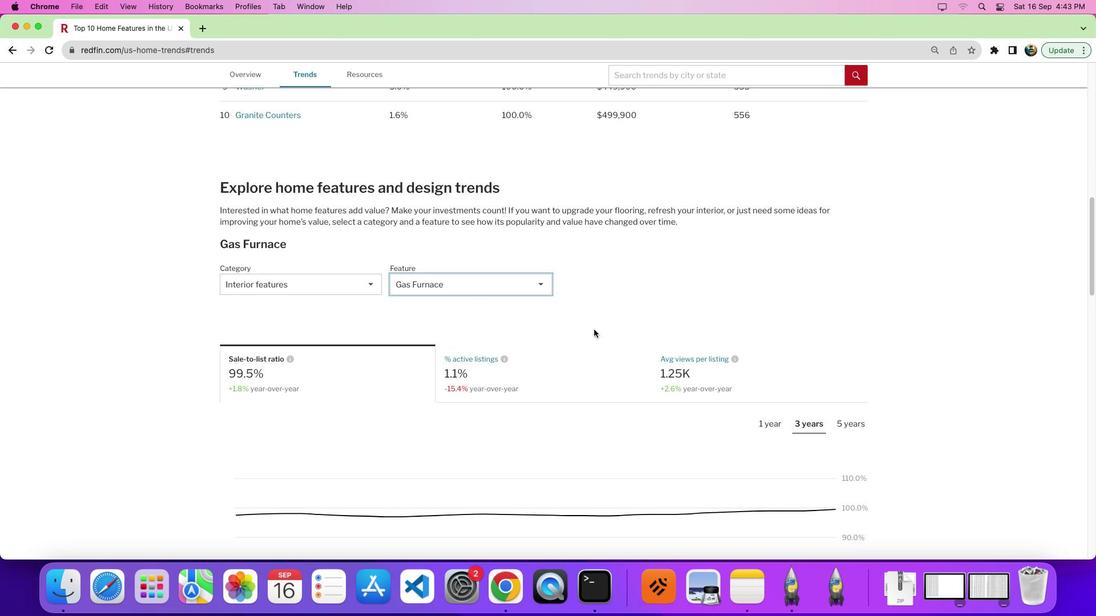 
Action: Mouse scrolled (594, 338) with delta (0, 0)
Screenshot: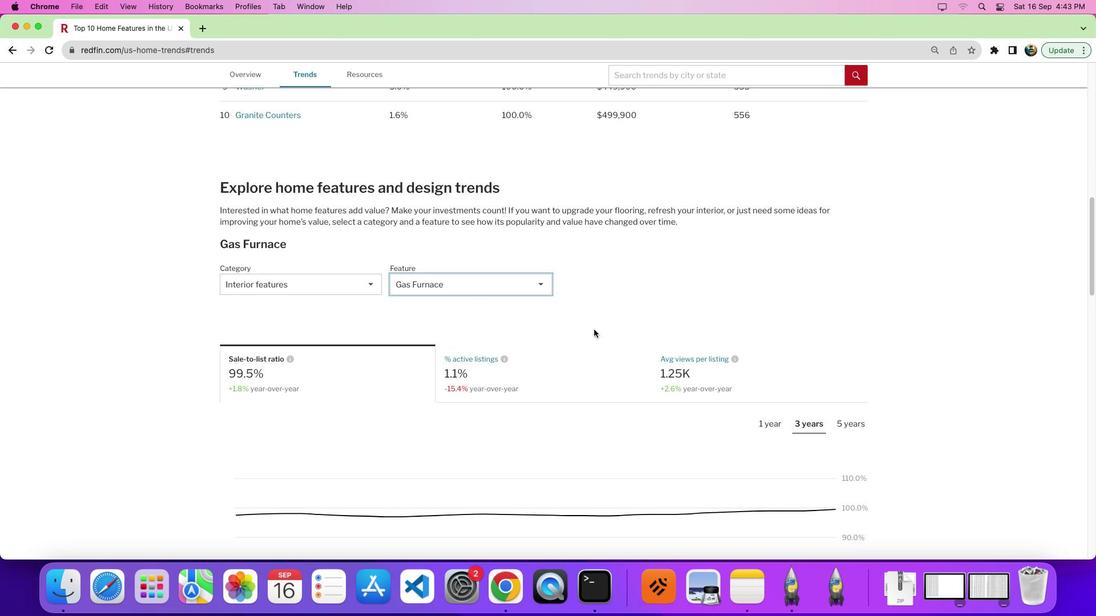 
Action: Mouse moved to (594, 330)
Screenshot: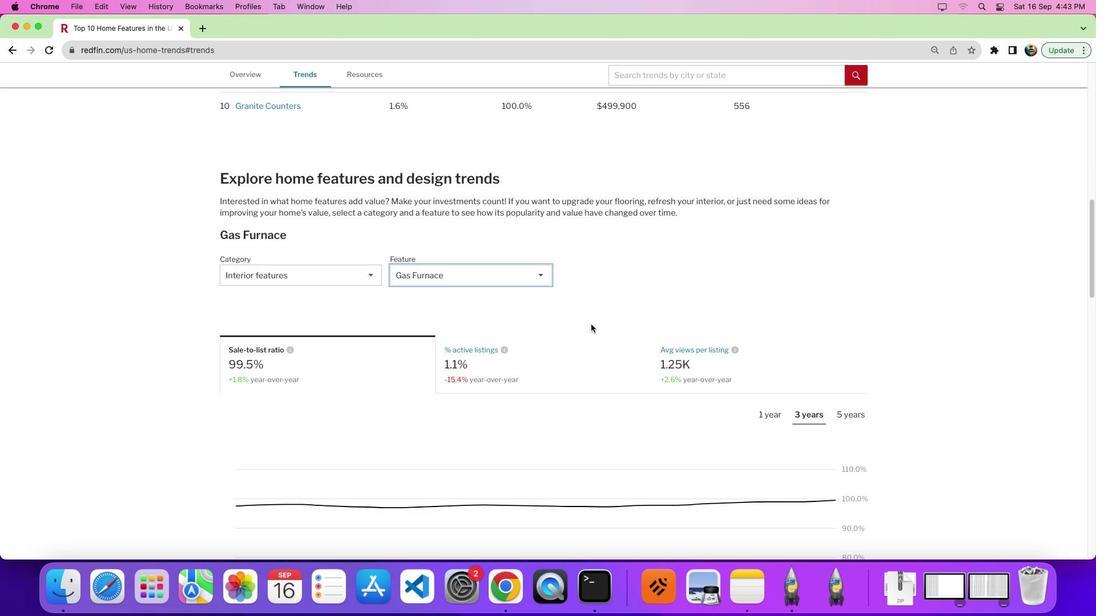 
Action: Mouse scrolled (594, 330) with delta (0, 0)
Screenshot: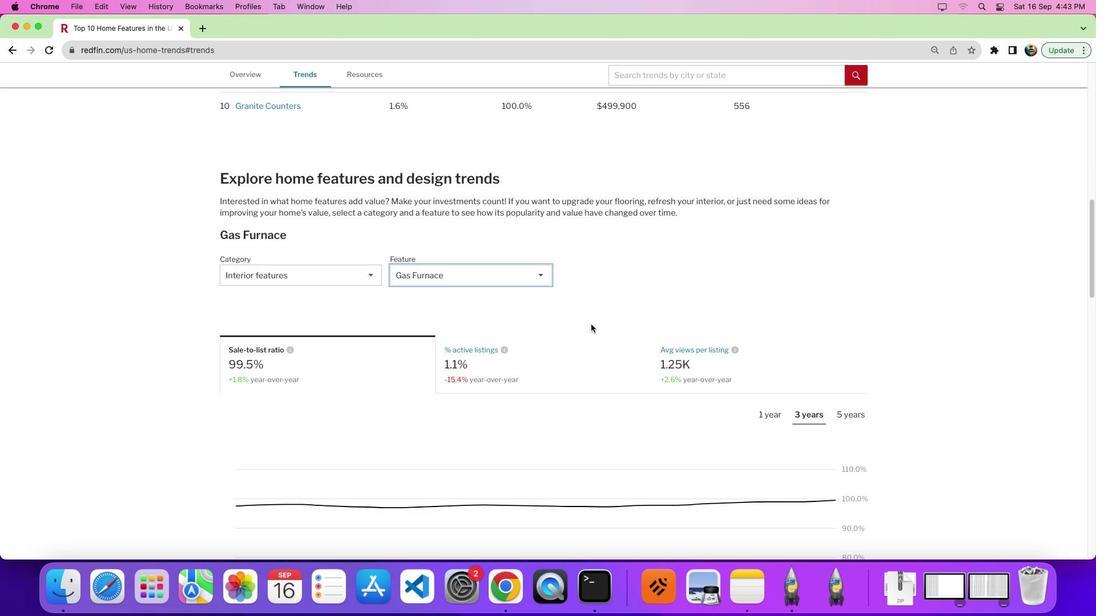 
Action: Mouse moved to (591, 325)
Screenshot: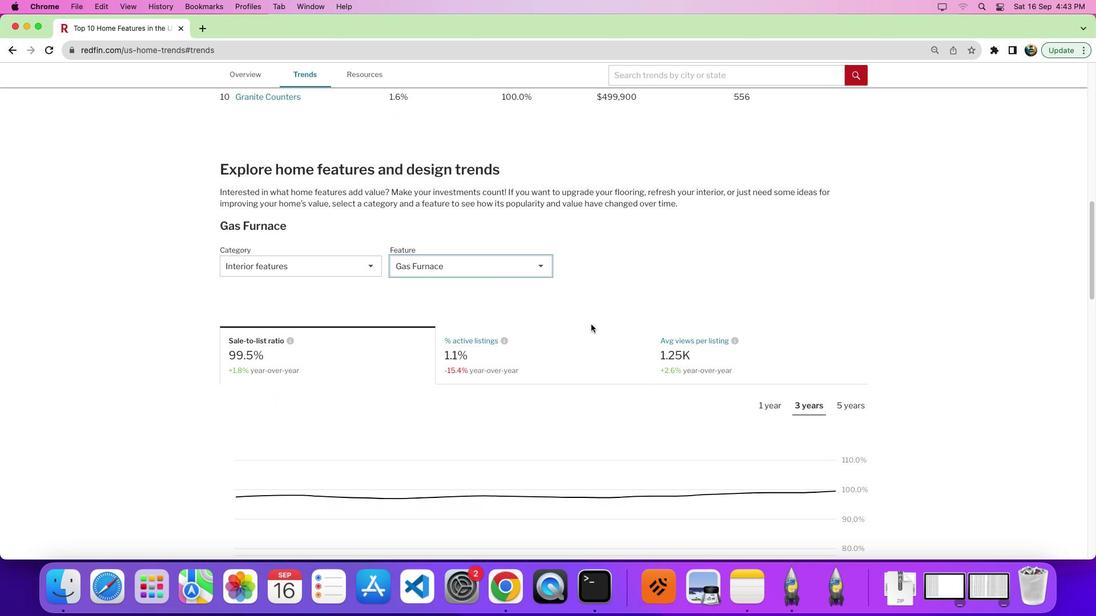 
Action: Mouse scrolled (591, 325) with delta (0, 0)
Screenshot: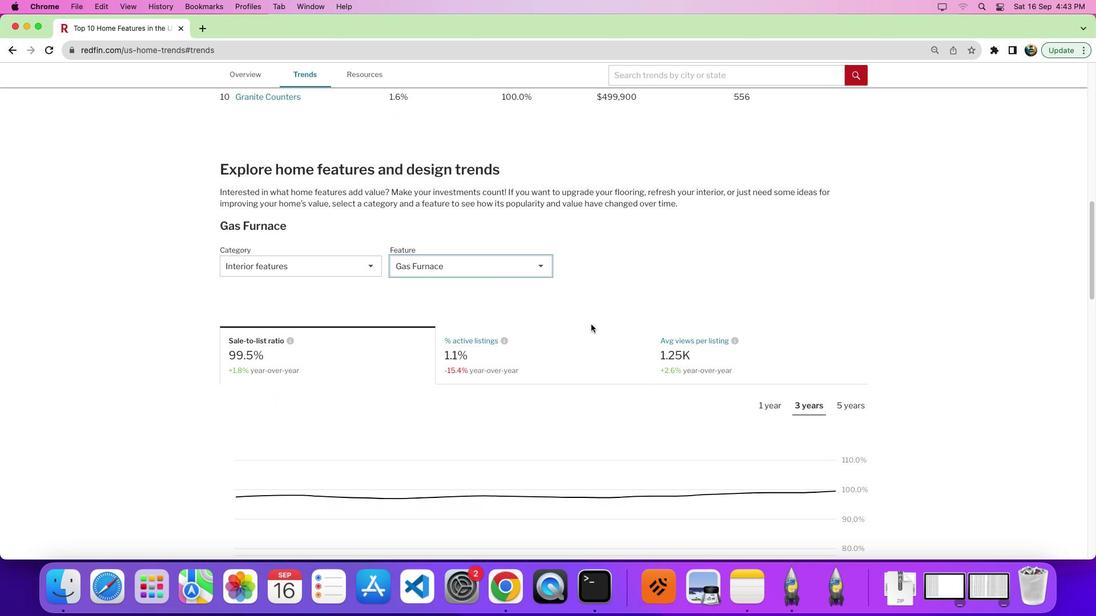 
Action: Mouse moved to (591, 324)
Screenshot: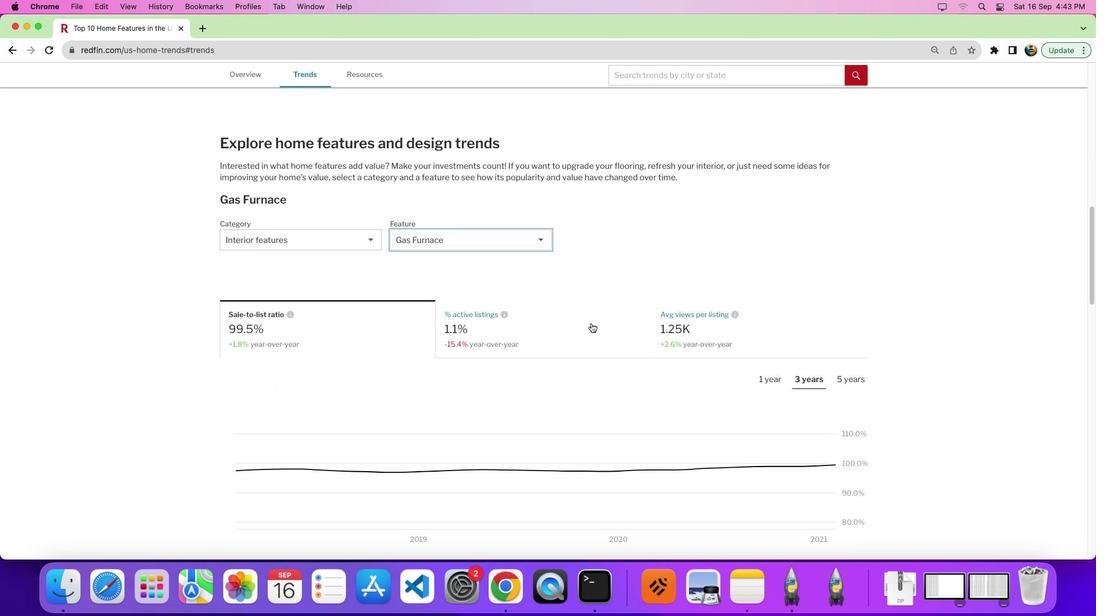 
Action: Mouse scrolled (591, 324) with delta (0, 0)
Screenshot: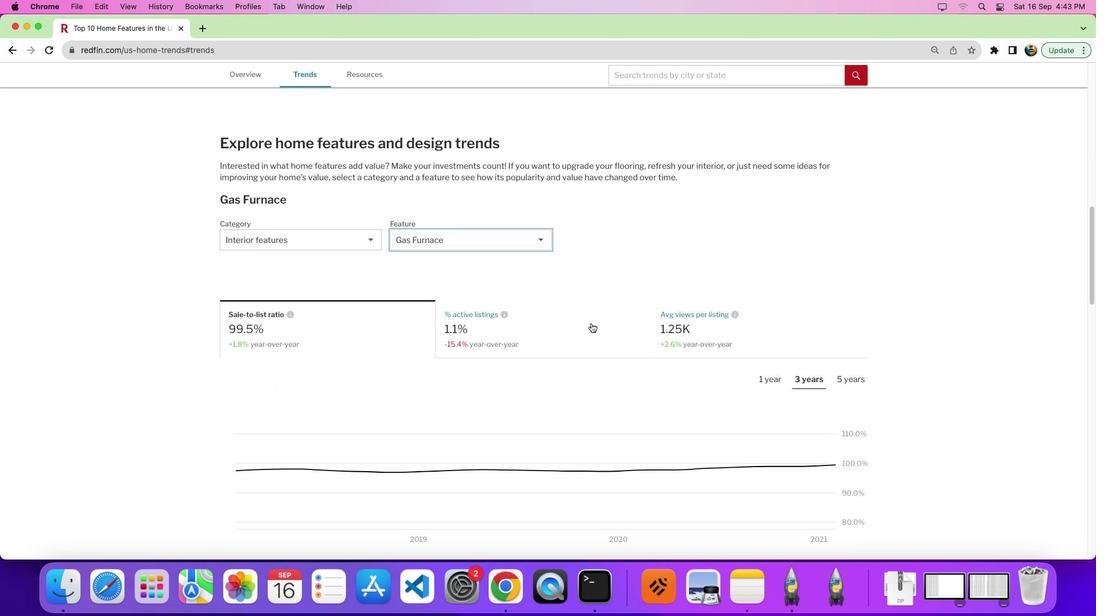 
Action: Mouse moved to (476, 294)
Screenshot: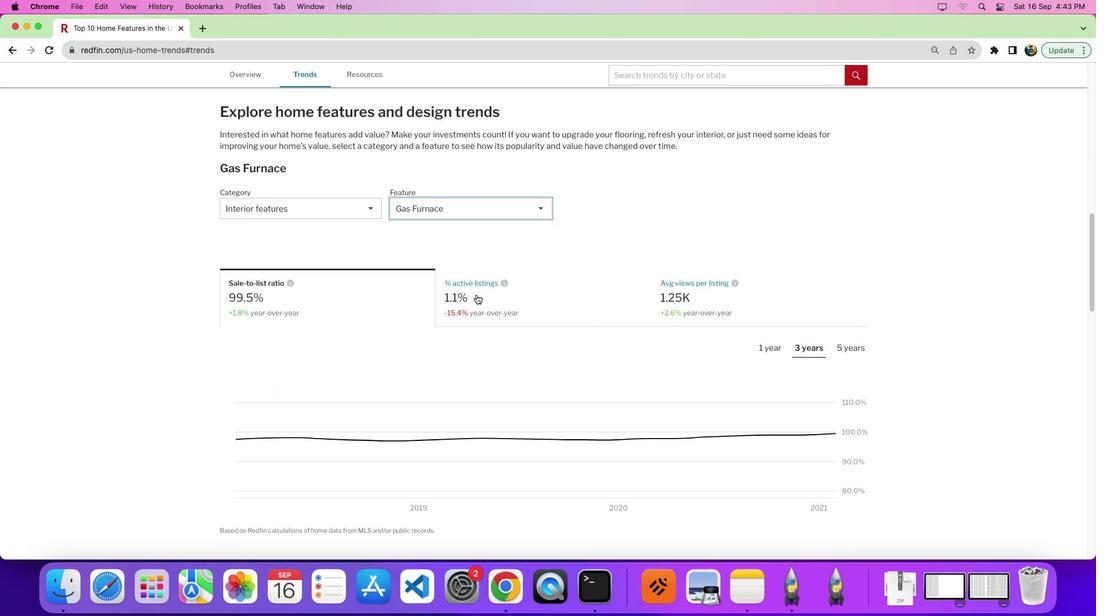 
Action: Mouse pressed left at (476, 294)
Screenshot: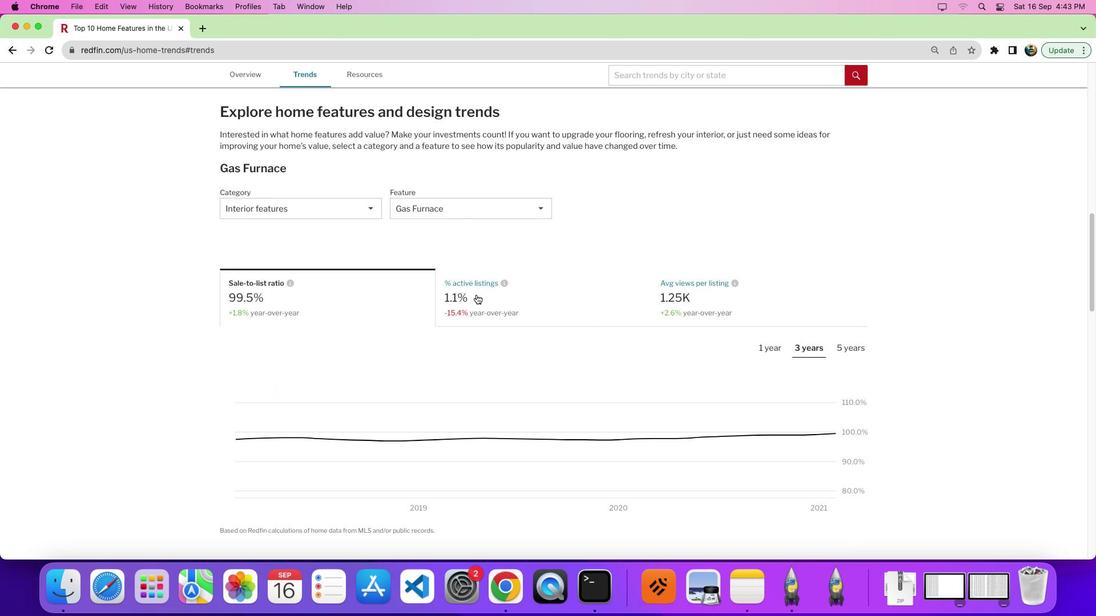 
Action: Mouse moved to (540, 293)
Screenshot: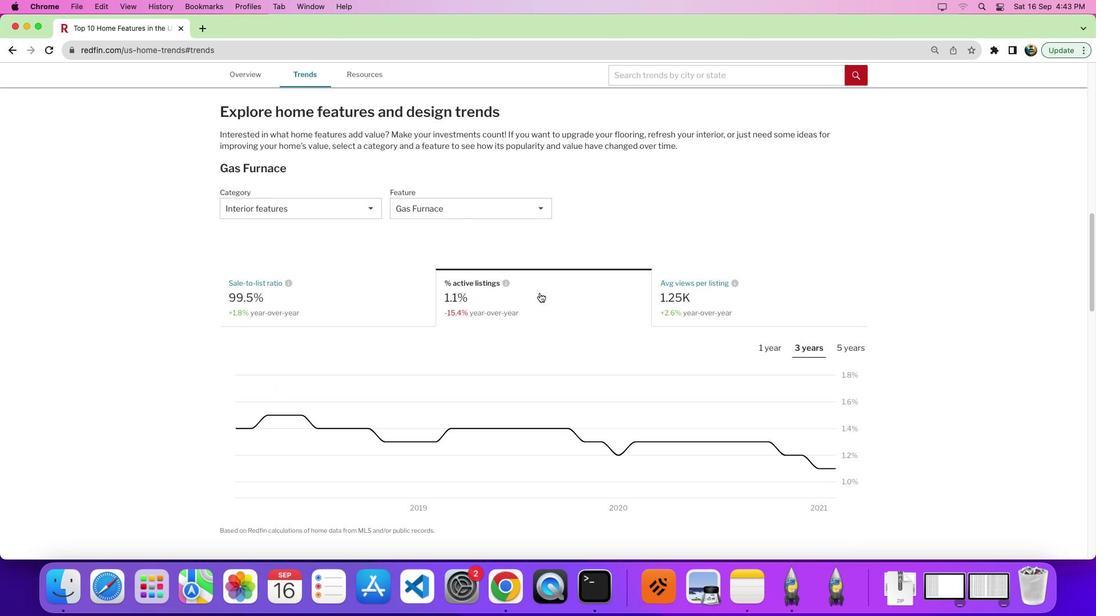 
Action: Mouse scrolled (540, 293) with delta (0, 0)
Screenshot: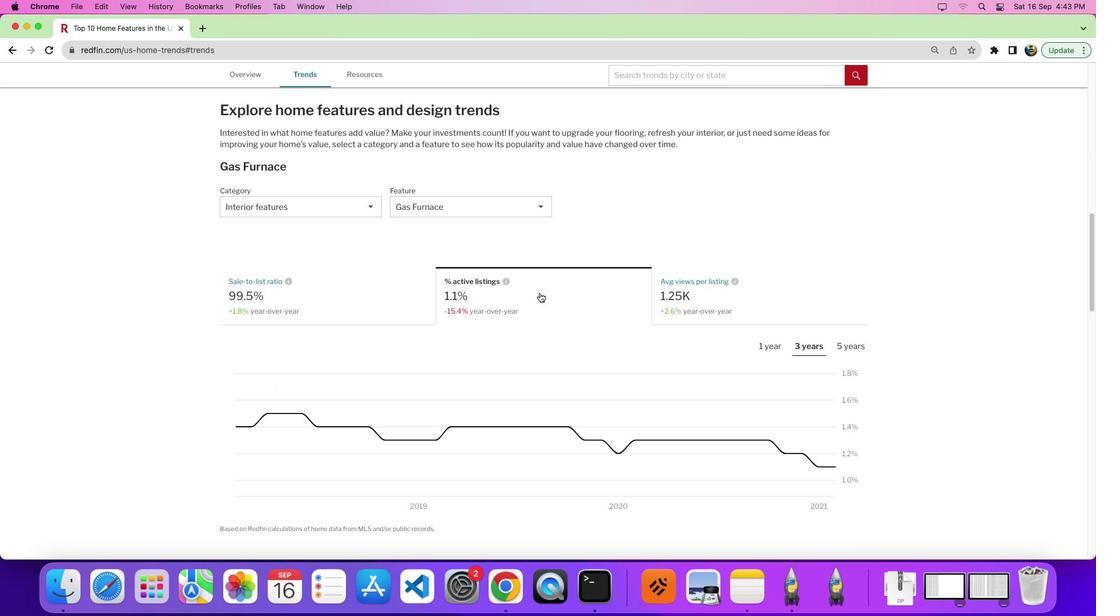 
Action: Mouse scrolled (540, 293) with delta (0, 0)
Screenshot: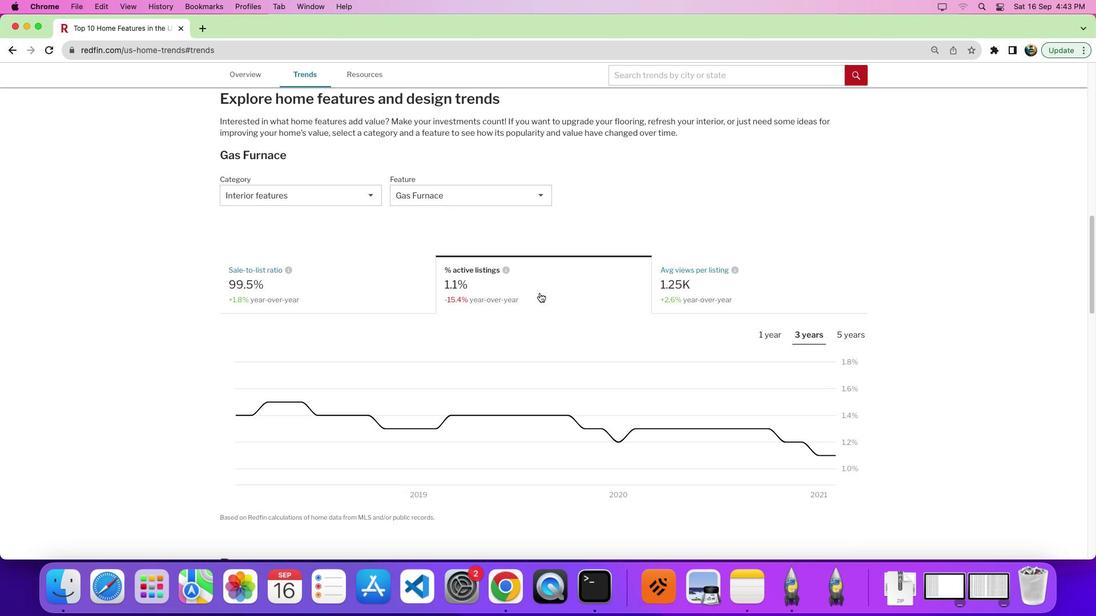 
Action: Mouse moved to (813, 248)
Screenshot: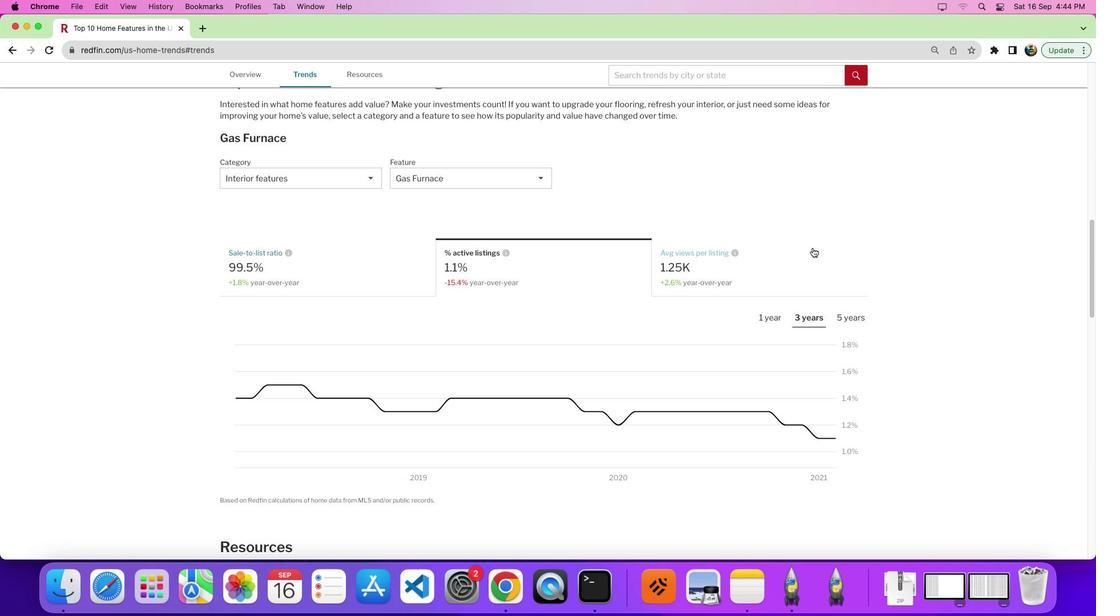 
